 Task: Add an event with the title Interview with AmanA, date ''2023/10/06'', time 8:30 AM to 10:30 AMand add a description: Develop and implement strategies to minimize or eliminate identified risks. This may involve various approaches such as risk avoidance.Select event color  Tomato . Add location for the event as: Perth, Australia, logged in from the account softage.4@softage.netand send the event invitation to softage.8@softage.net and softage.9@softage.net. Set a reminder for the event Doesn''t repeat
Action: Mouse moved to (81, 100)
Screenshot: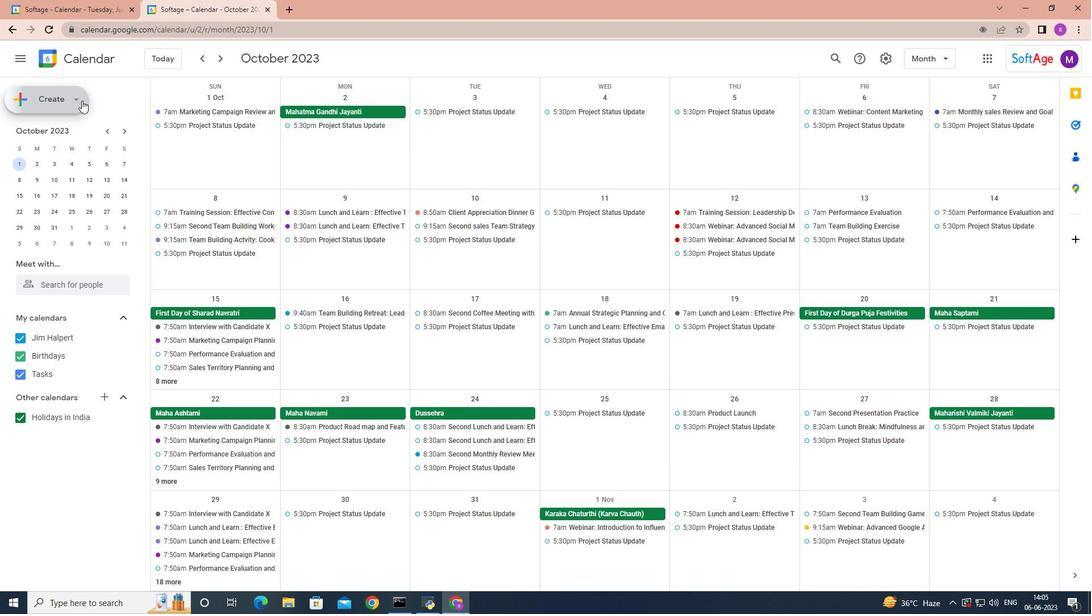 
Action: Mouse pressed left at (81, 100)
Screenshot: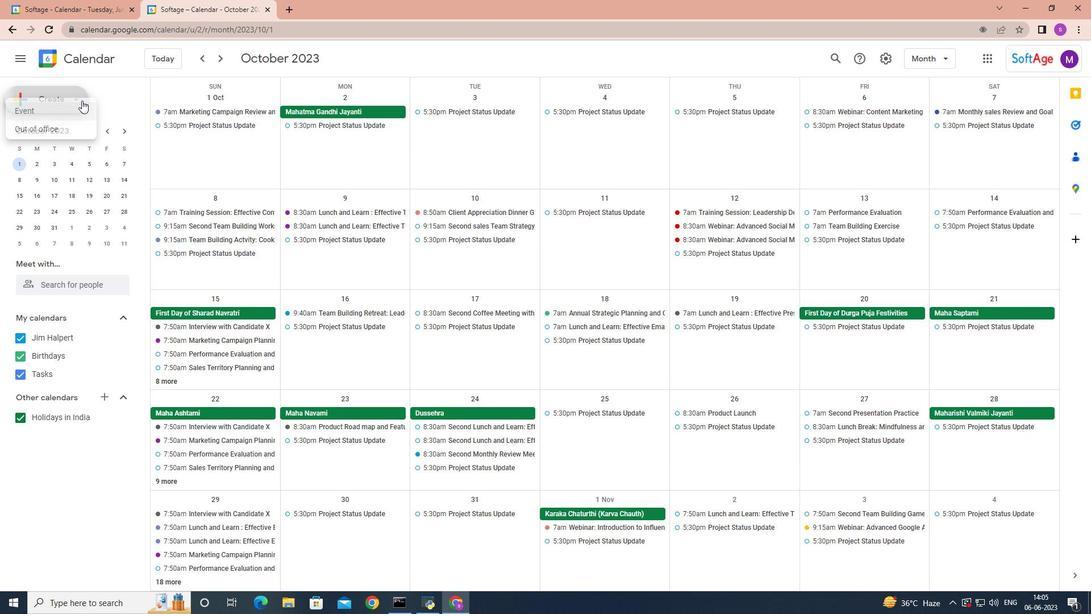 
Action: Mouse moved to (71, 125)
Screenshot: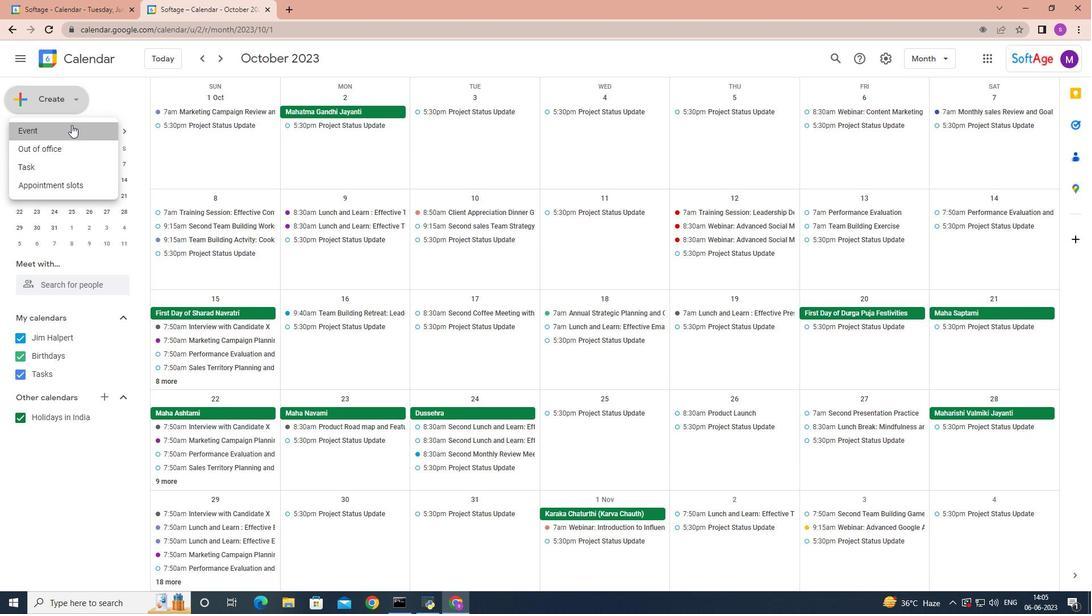 
Action: Mouse pressed left at (71, 125)
Screenshot: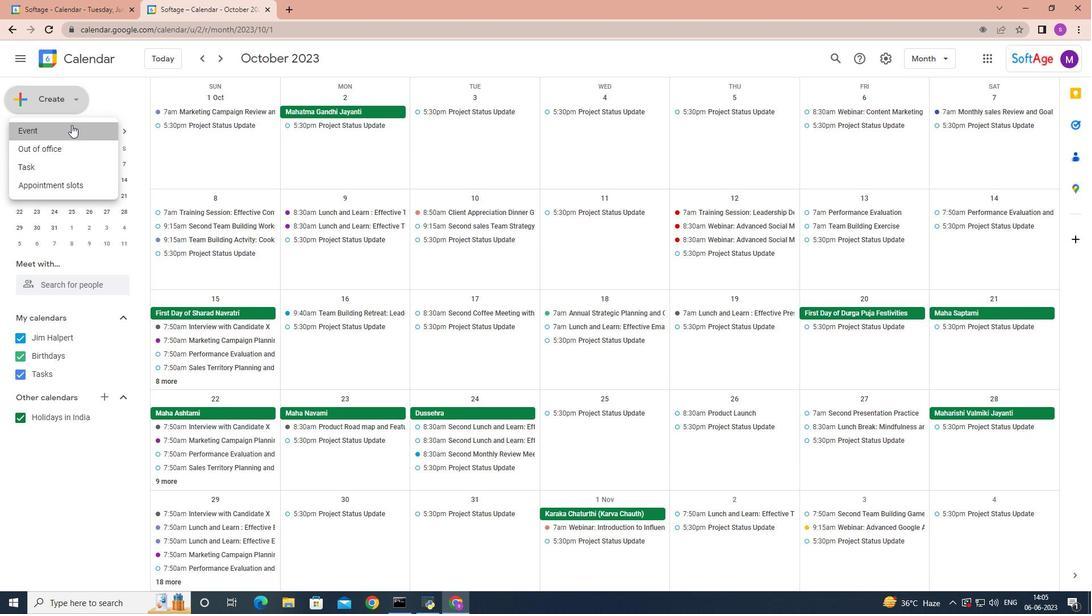 
Action: Mouse moved to (439, 377)
Screenshot: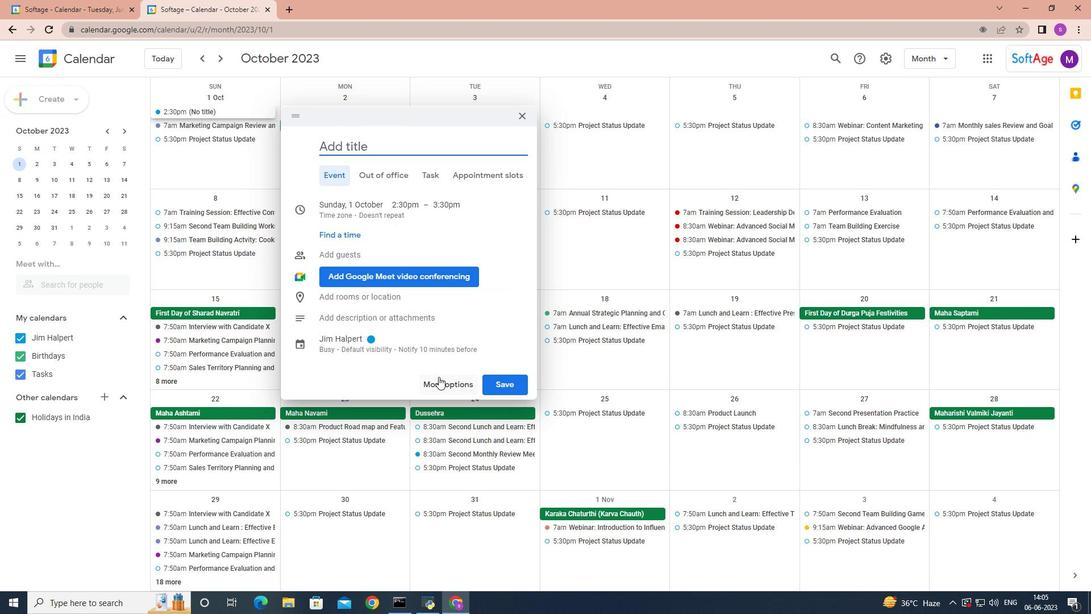 
Action: Mouse pressed left at (439, 377)
Screenshot: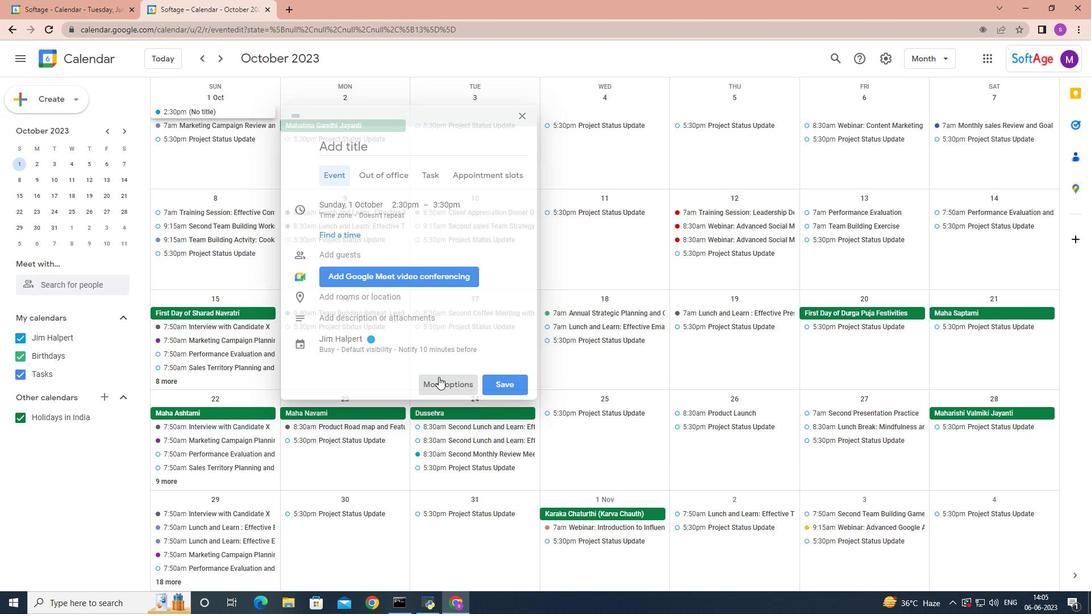 
Action: Mouse moved to (436, 371)
Screenshot: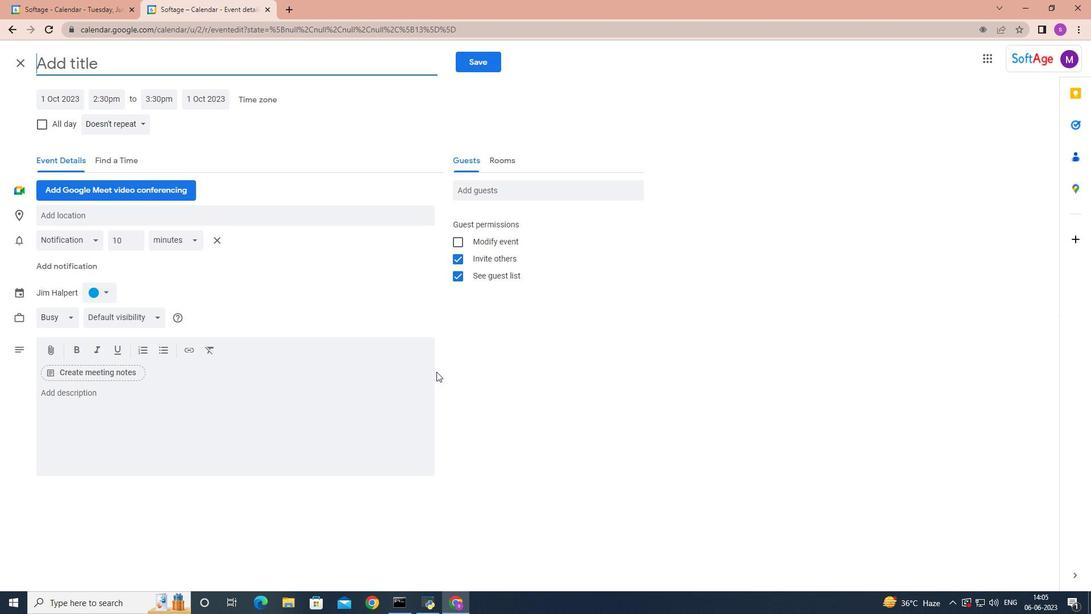 
Action: Key pressed <Key.shift><Key.shift><Key.shift><Key.shift>Interview<Key.space>with<Key.space><Key.shift>Aman<Key.space><Key.shift>A<Key.backspace><Key.backspace><Key.shift>A<Key.space>
Screenshot: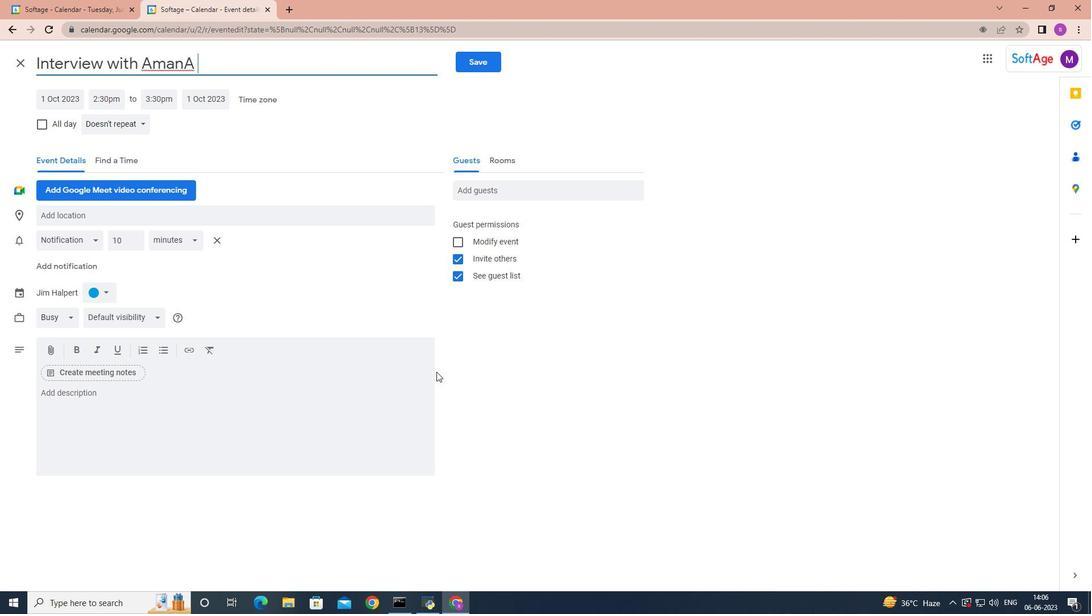 
Action: Mouse moved to (74, 150)
Screenshot: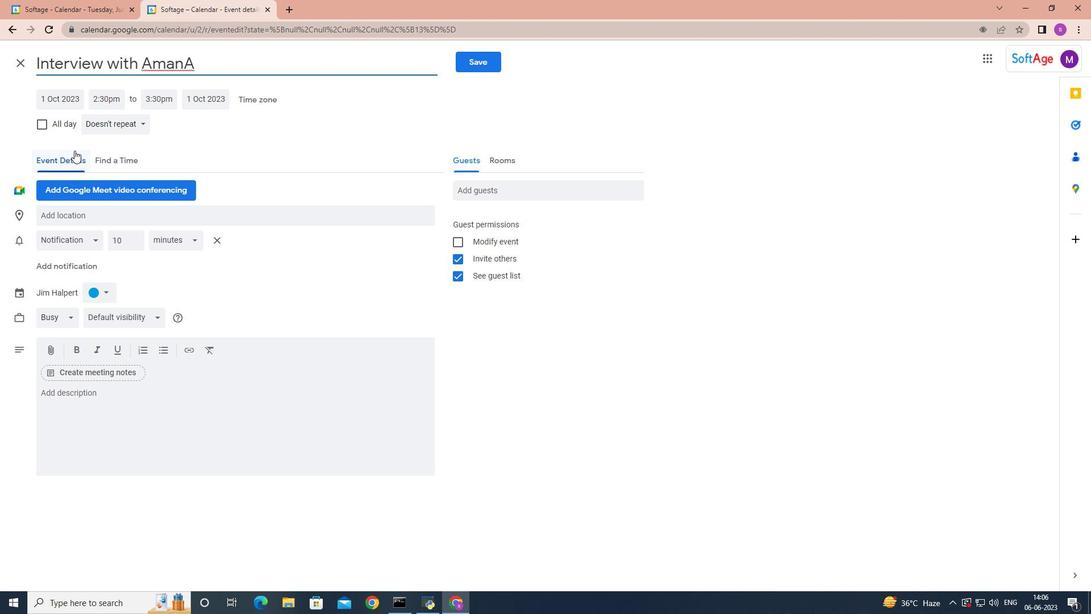 
Action: Key pressed <Key.backspace><Key.backspace>
Screenshot: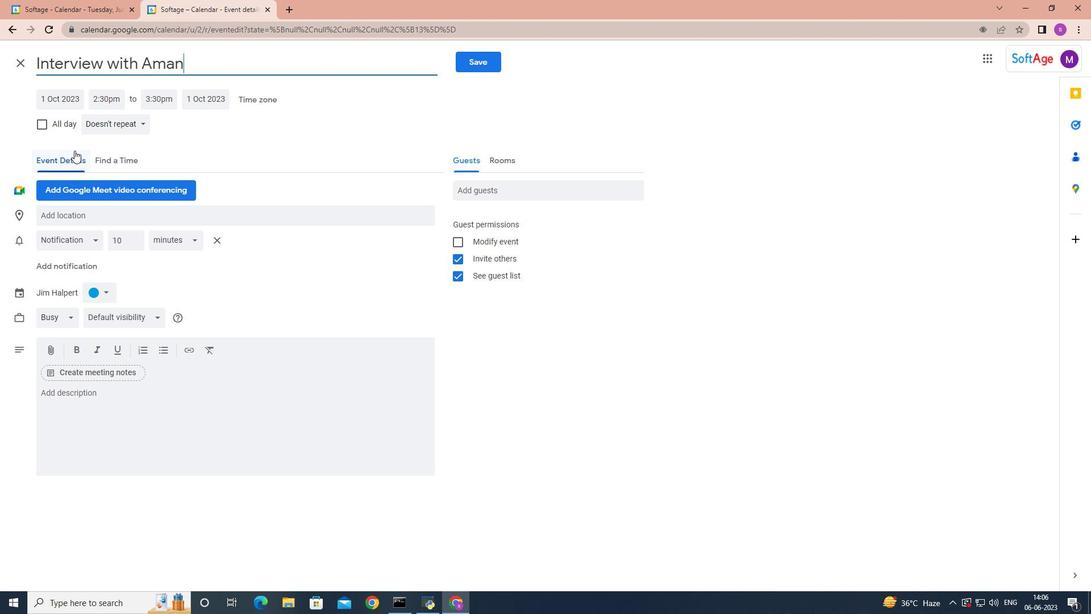 
Action: Mouse moved to (55, 100)
Screenshot: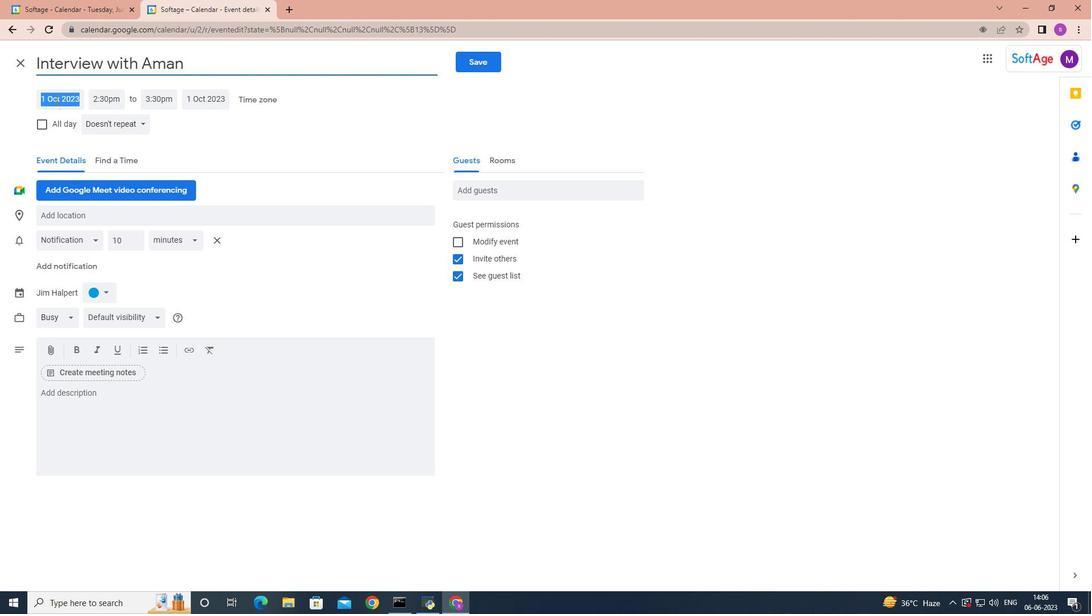 
Action: Mouse pressed left at (55, 100)
Screenshot: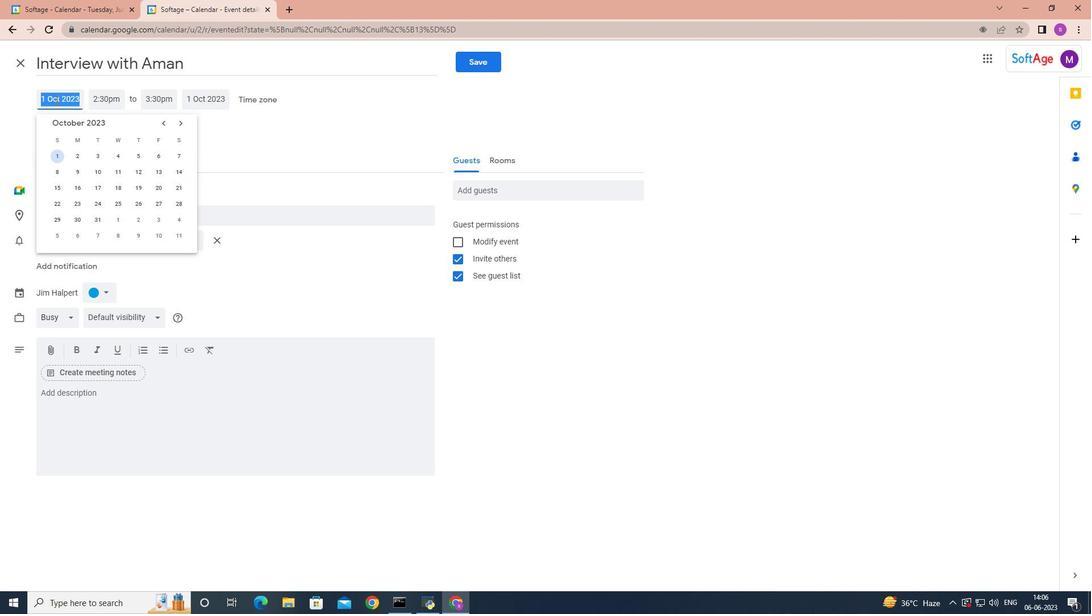 
Action: Mouse moved to (160, 156)
Screenshot: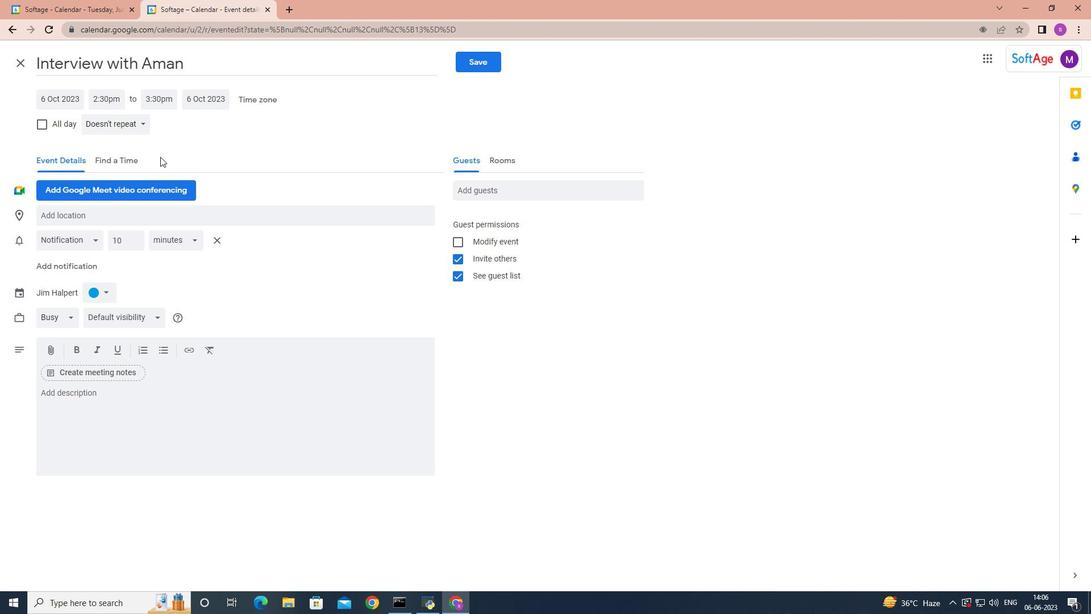 
Action: Mouse pressed left at (160, 156)
Screenshot: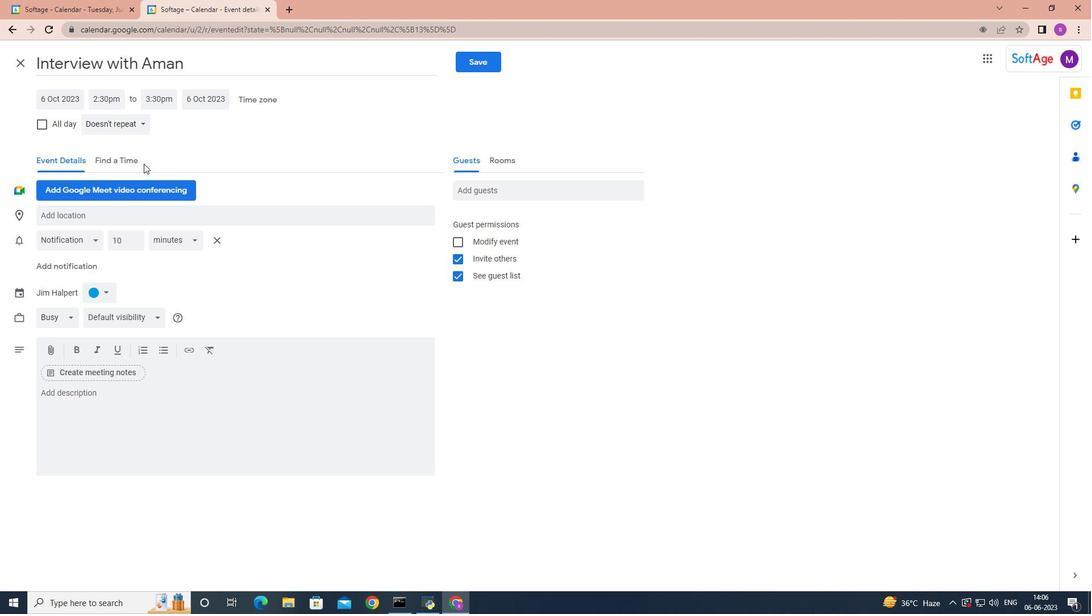 
Action: Mouse moved to (101, 95)
Screenshot: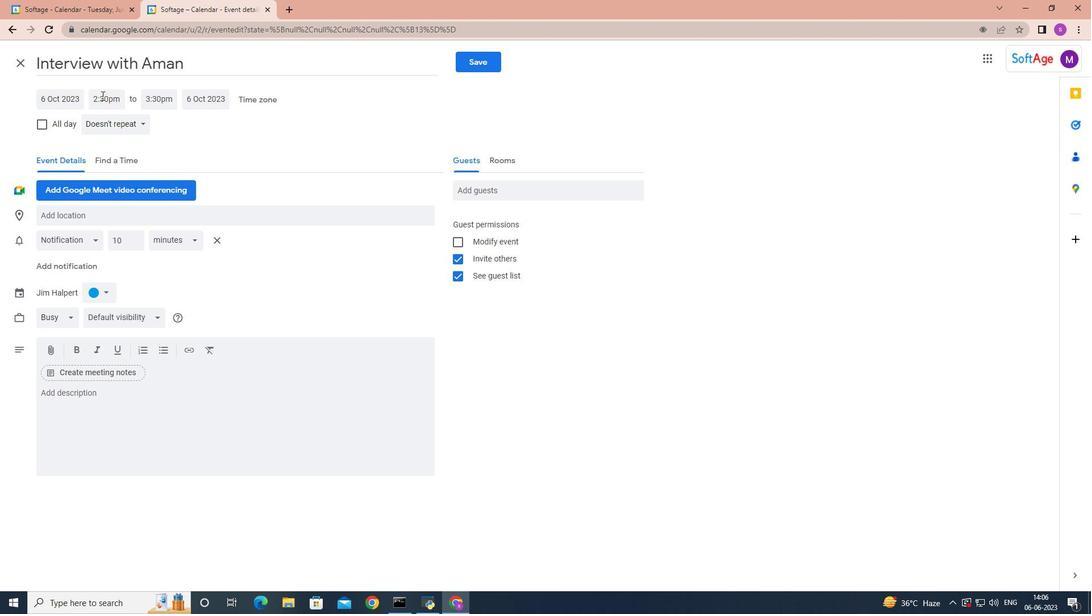 
Action: Mouse pressed left at (101, 95)
Screenshot: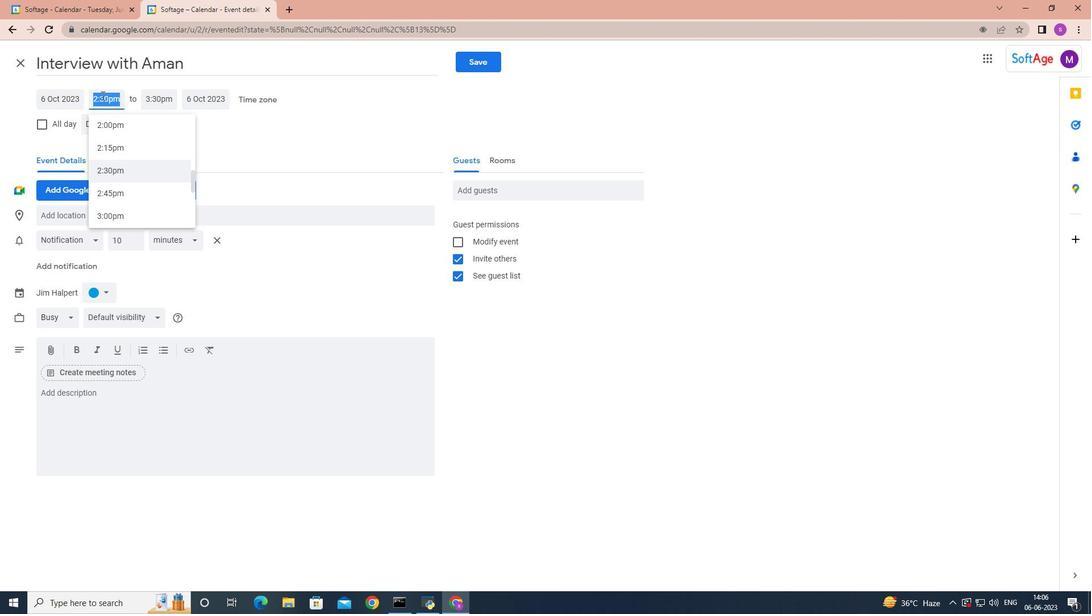 
Action: Mouse moved to (129, 158)
Screenshot: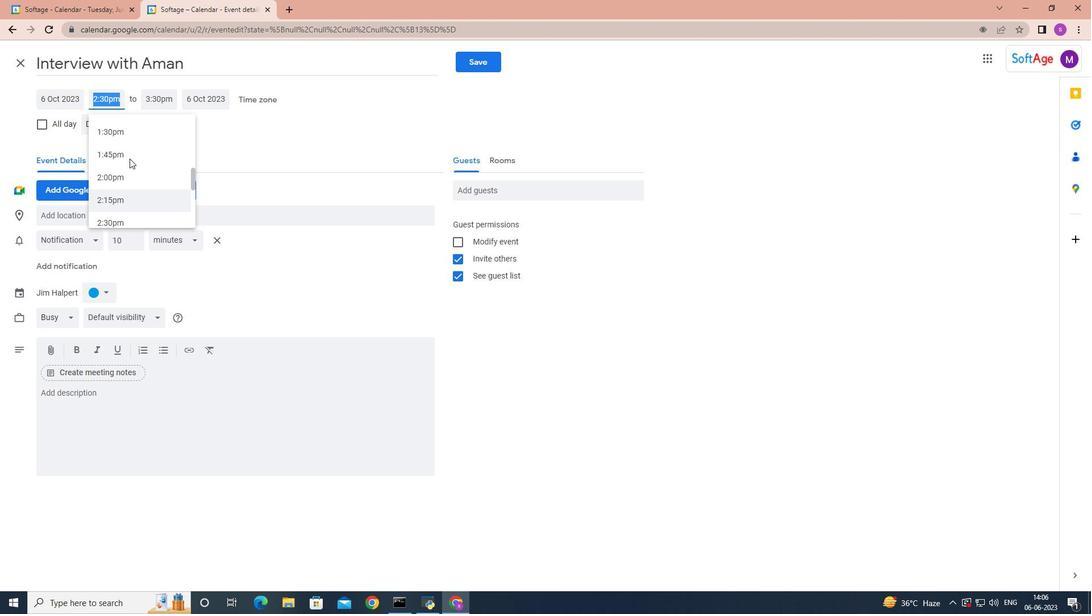 
Action: Mouse scrolled (129, 159) with delta (0, 0)
Screenshot: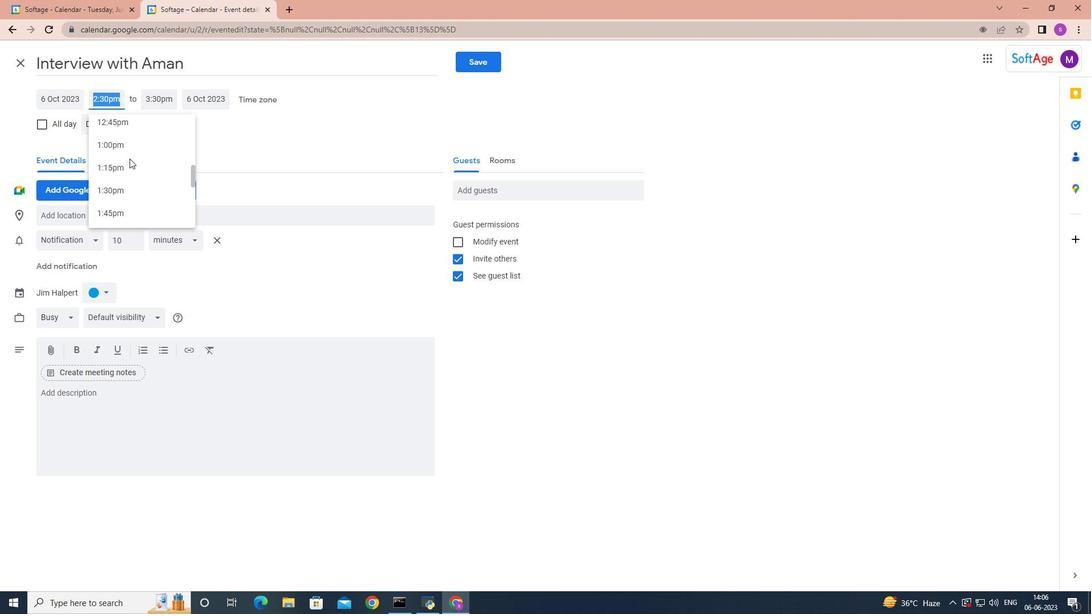 
Action: Mouse scrolled (129, 159) with delta (0, 0)
Screenshot: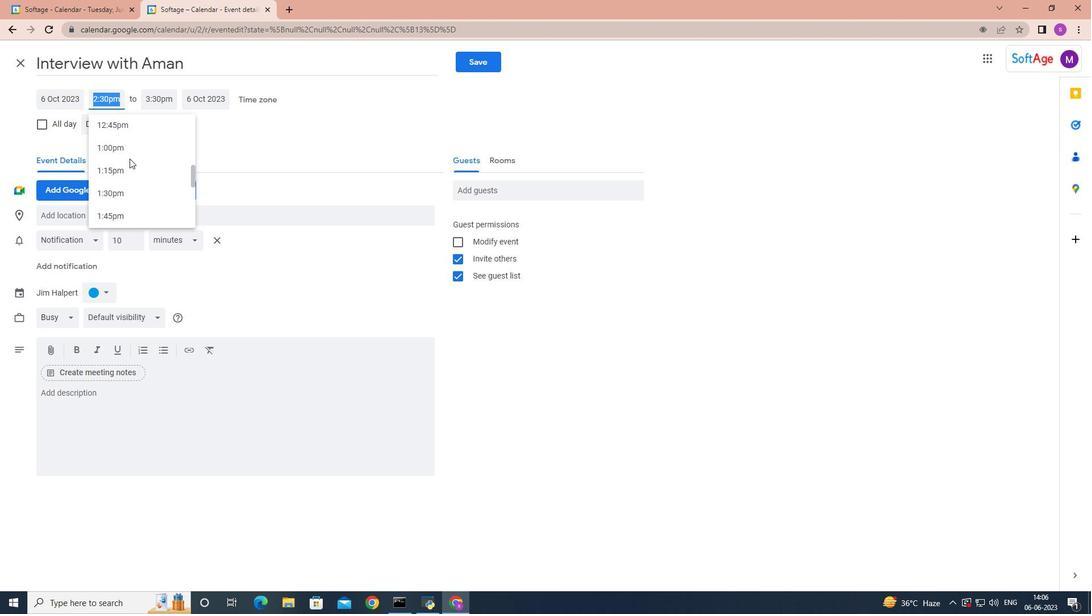 
Action: Mouse scrolled (129, 159) with delta (0, 0)
Screenshot: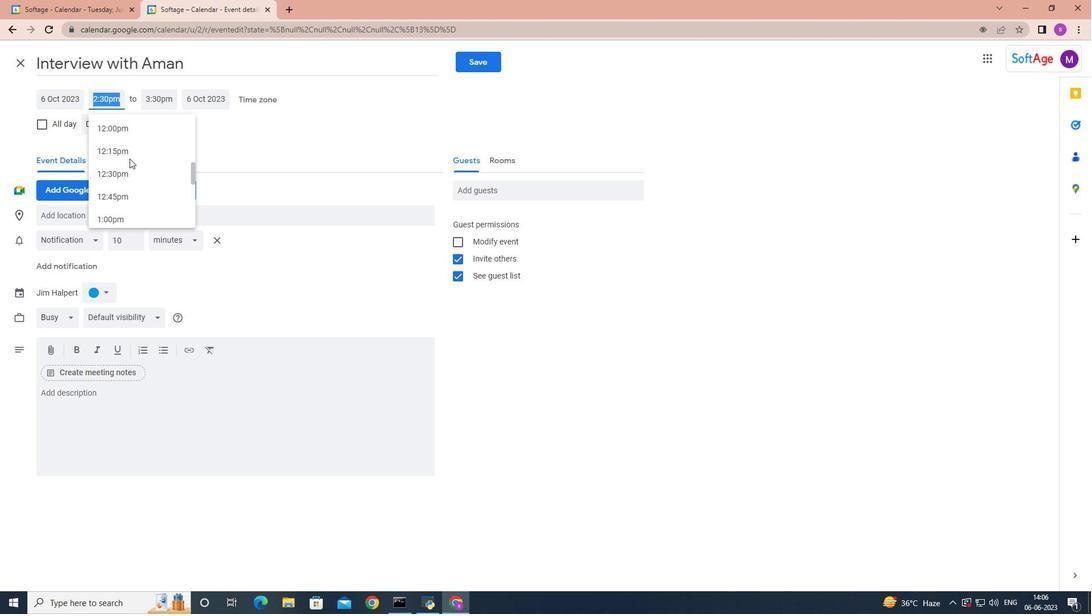 
Action: Mouse scrolled (129, 159) with delta (0, 0)
Screenshot: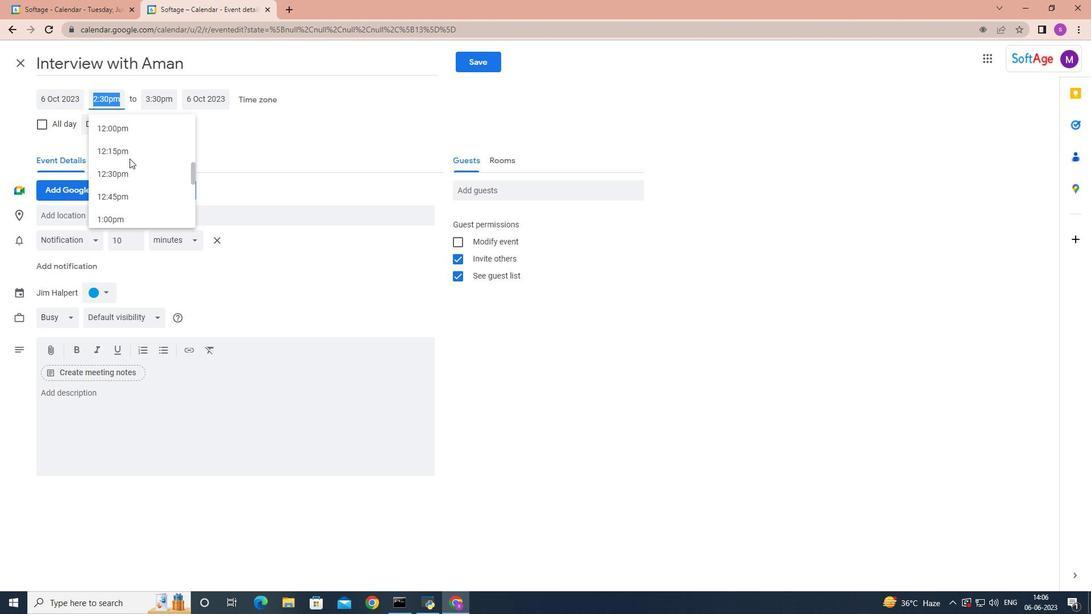 
Action: Mouse scrolled (129, 159) with delta (0, 0)
Screenshot: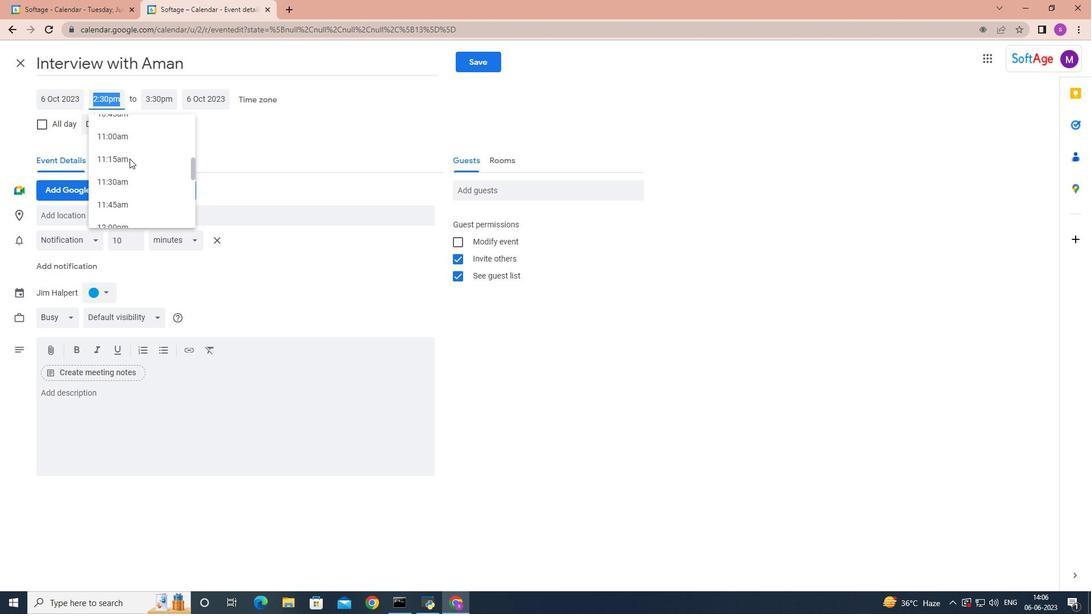 
Action: Mouse scrolled (129, 159) with delta (0, 0)
Screenshot: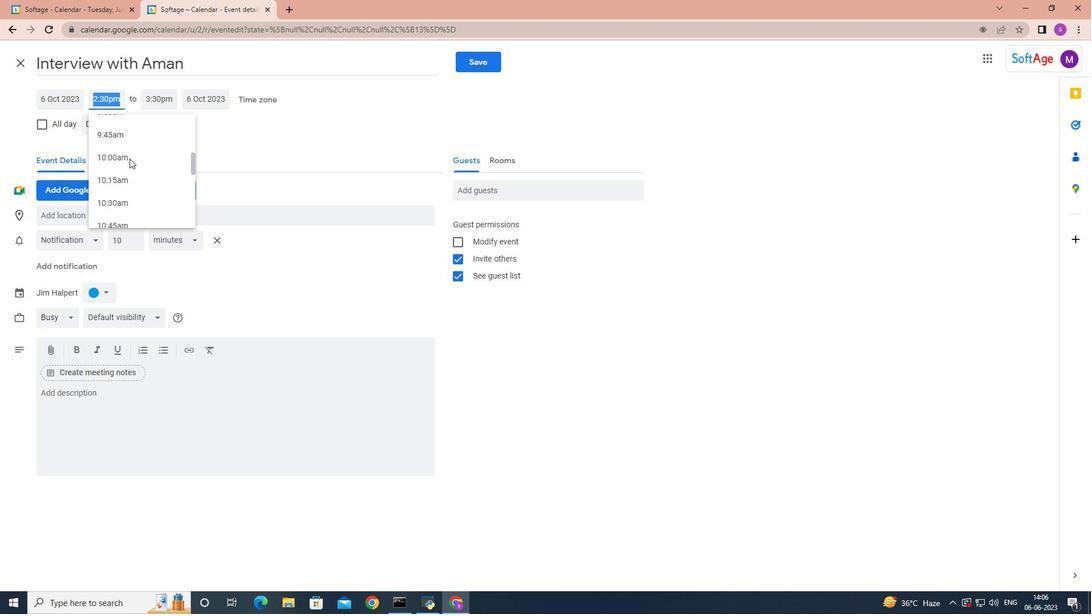 
Action: Mouse scrolled (129, 159) with delta (0, 0)
Screenshot: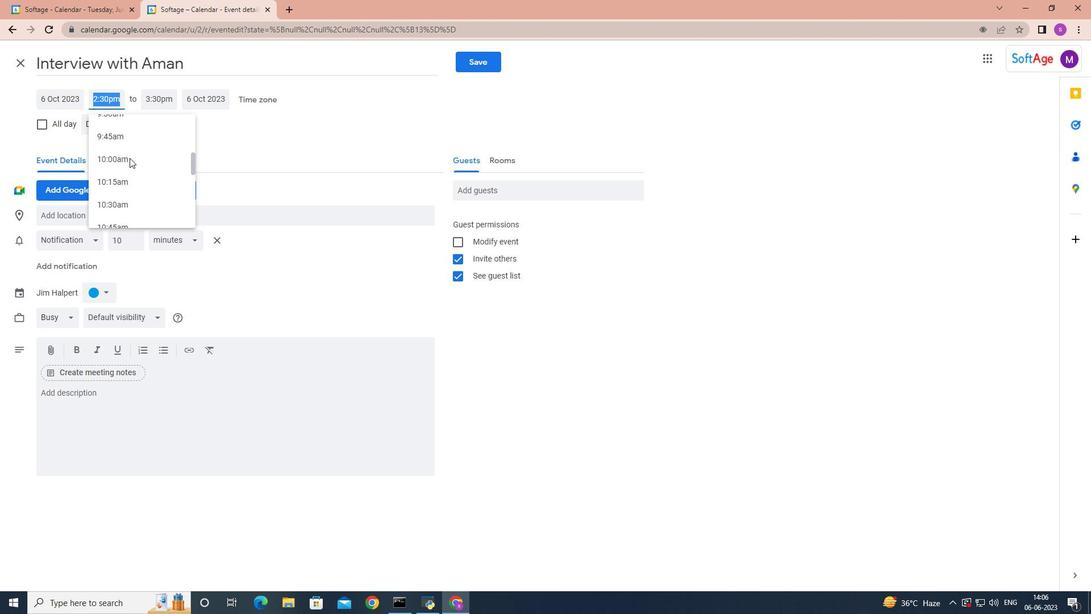 
Action: Mouse moved to (129, 158)
Screenshot: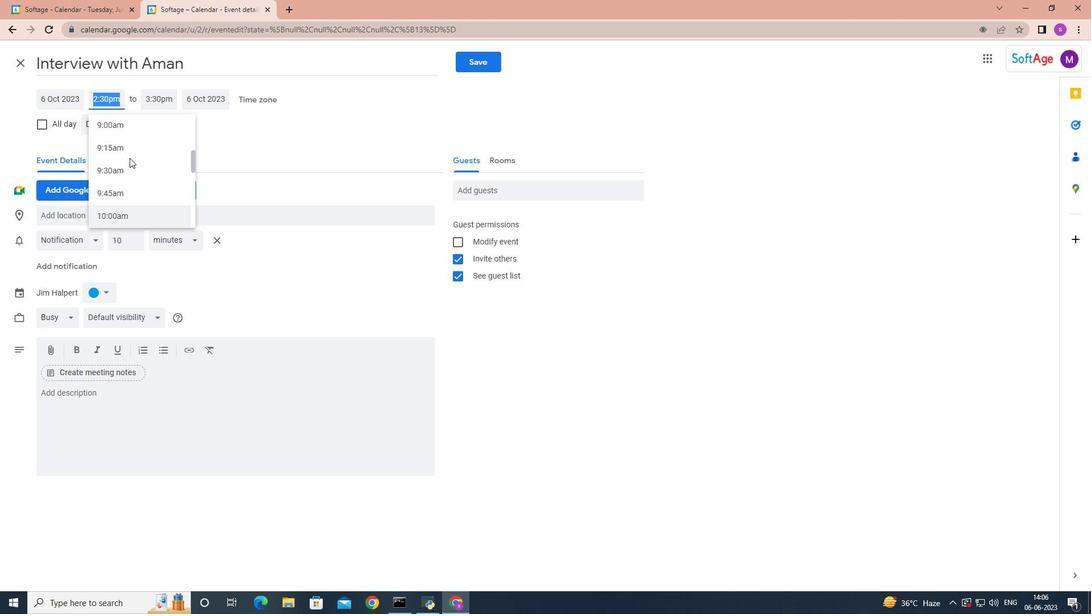 
Action: Mouse scrolled (129, 158) with delta (0, 0)
Screenshot: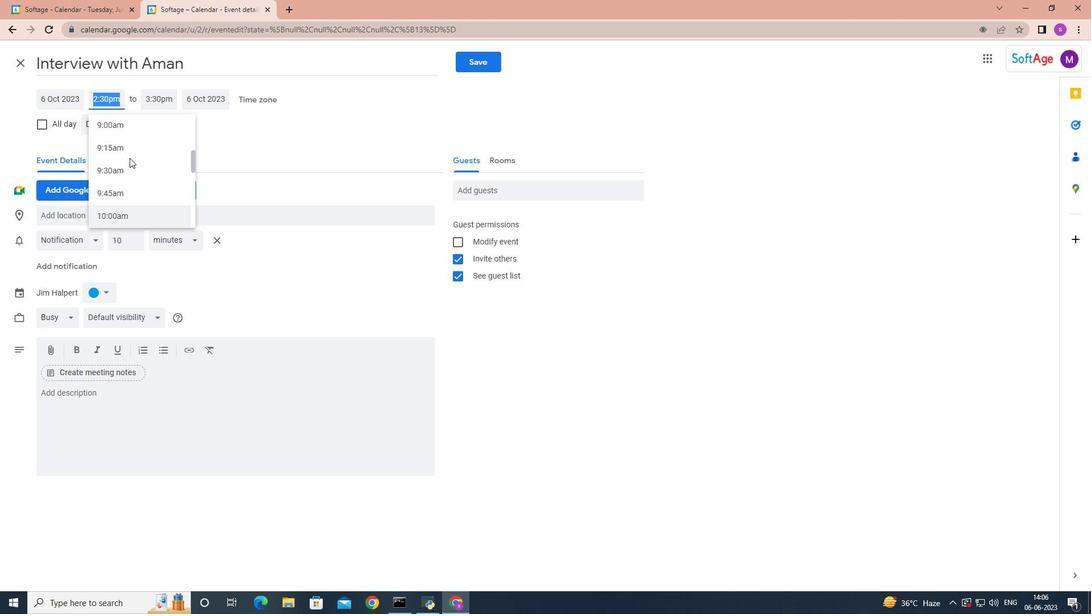 
Action: Mouse moved to (129, 158)
Screenshot: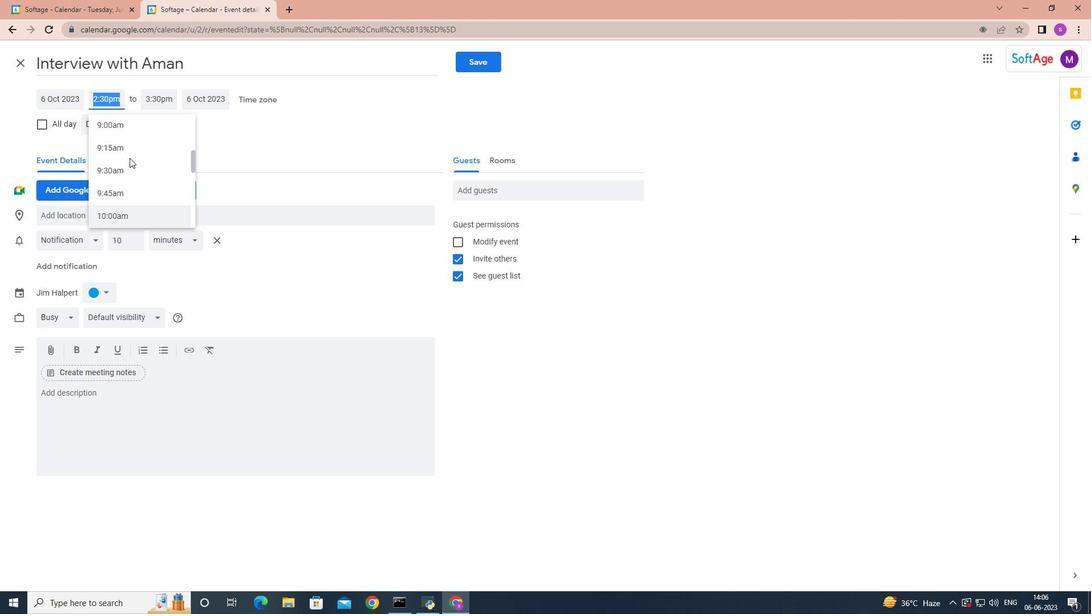 
Action: Mouse scrolled (129, 158) with delta (0, 0)
Screenshot: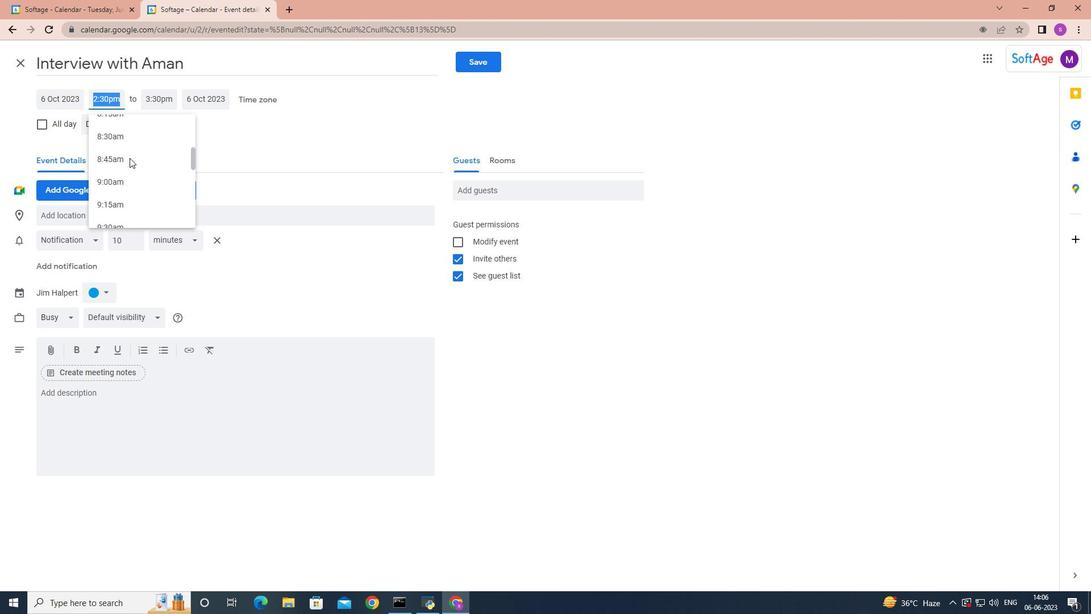 
Action: Mouse moved to (132, 139)
Screenshot: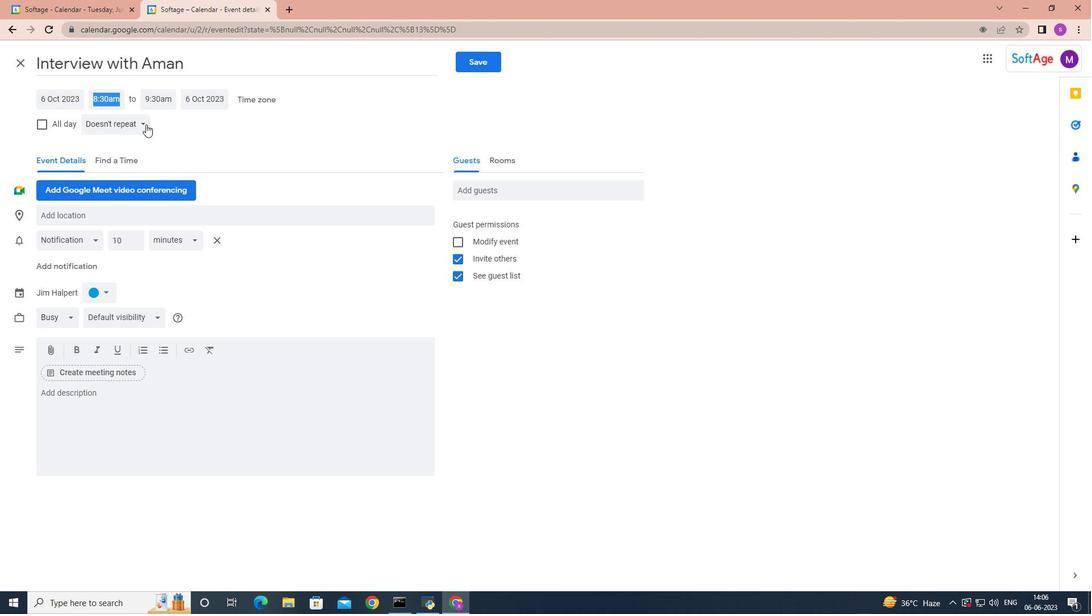 
Action: Mouse pressed left at (132, 139)
Screenshot: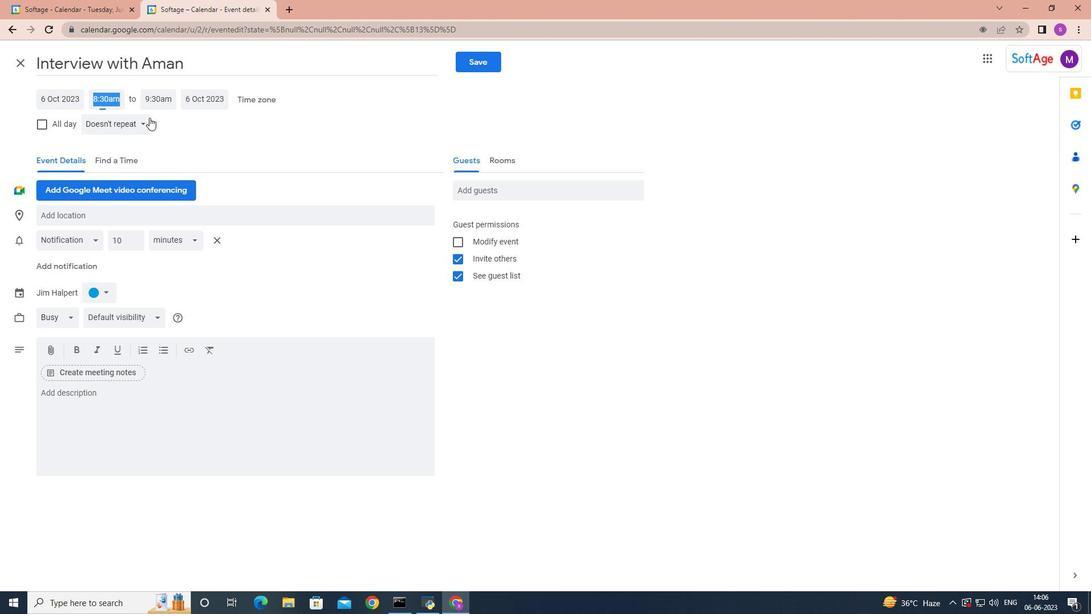 
Action: Mouse moved to (155, 97)
Screenshot: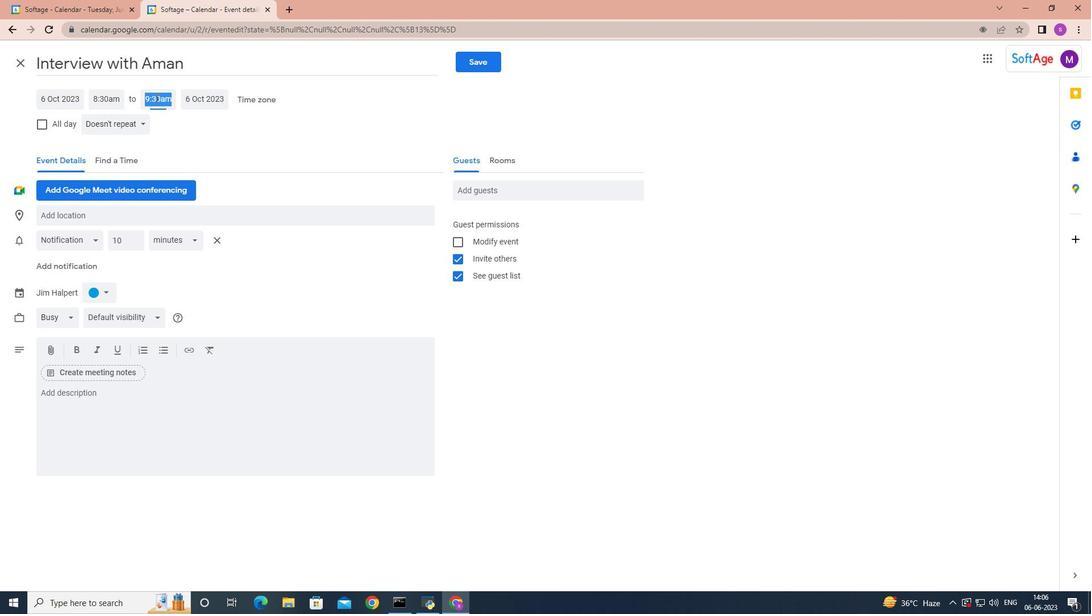 
Action: Mouse pressed left at (155, 97)
Screenshot: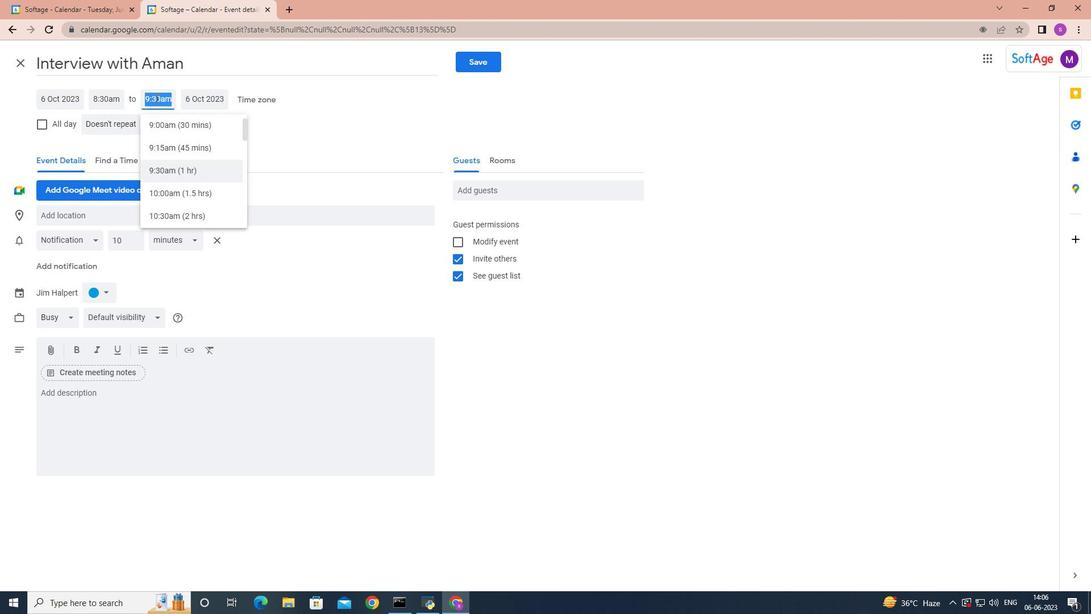 
Action: Mouse moved to (187, 219)
Screenshot: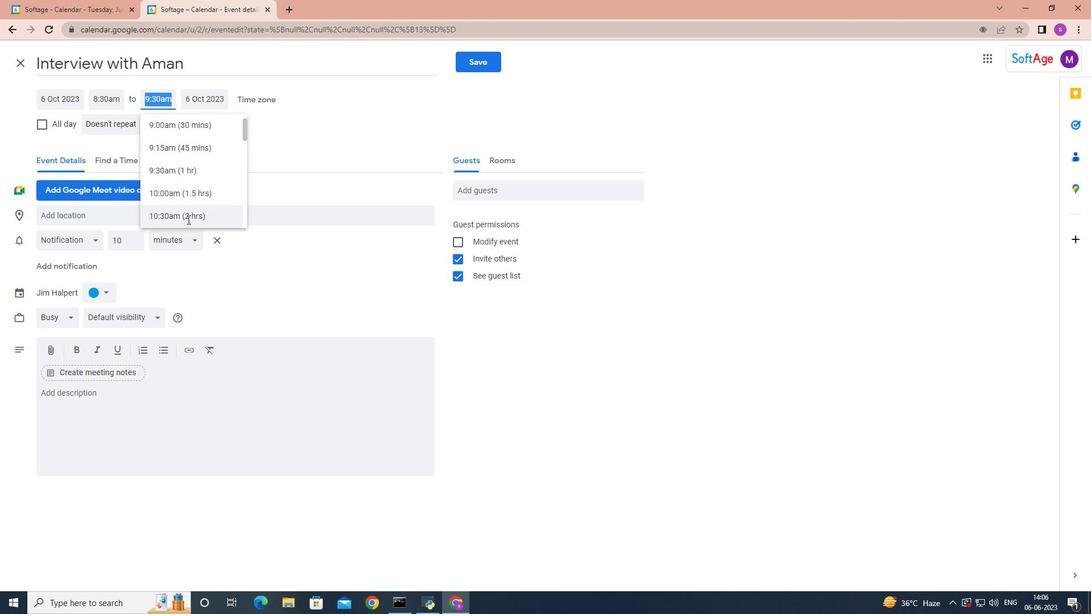 
Action: Mouse pressed left at (187, 219)
Screenshot: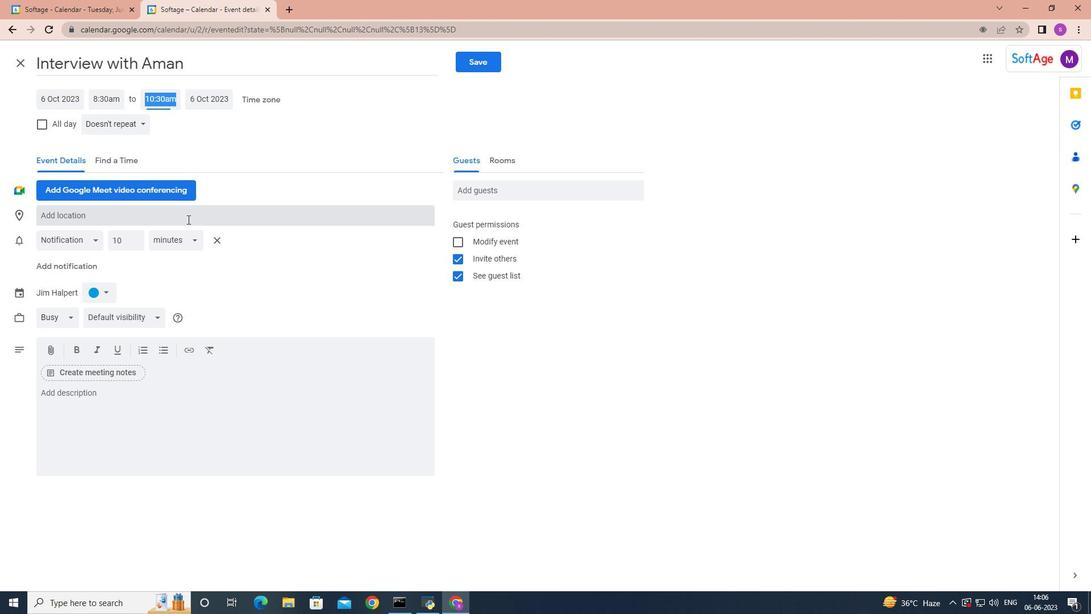 
Action: Mouse moved to (106, 399)
Screenshot: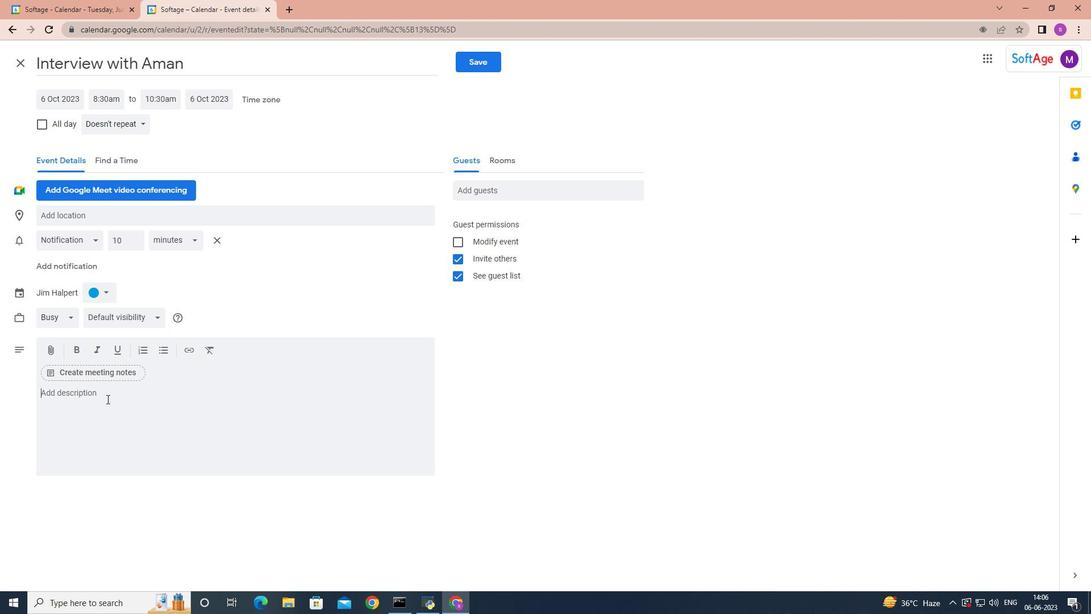 
Action: Mouse pressed left at (106, 399)
Screenshot: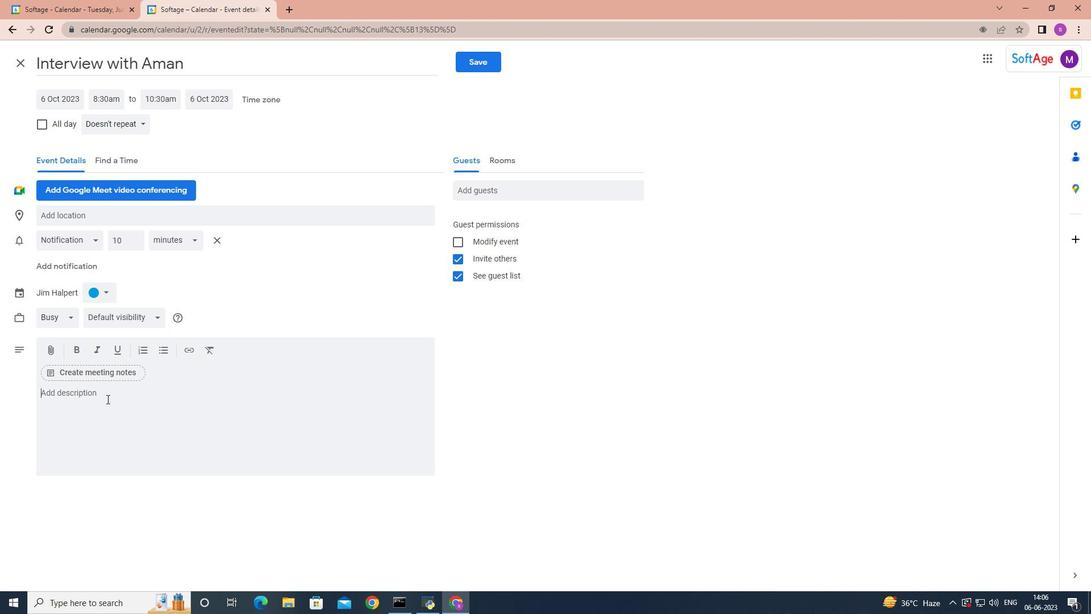 
Action: Key pressed <Key.shift>Develop<Key.space>and<Key.space>implement<Key.space>strategies<Key.space>to<Key.space>minin<Key.backspace>mize<Key.space>or<Key.space>eliminate<Key.space>identified<Key.space>risks.<Key.space><Key.shift>This<Key.space>may<Key.space>involve<Key.space>various<Key.space>approaches<Key.space>such<Key.space>as<Key.space>rick<Key.space>avoidance<Key.space><Key.backspace>.
Screenshot: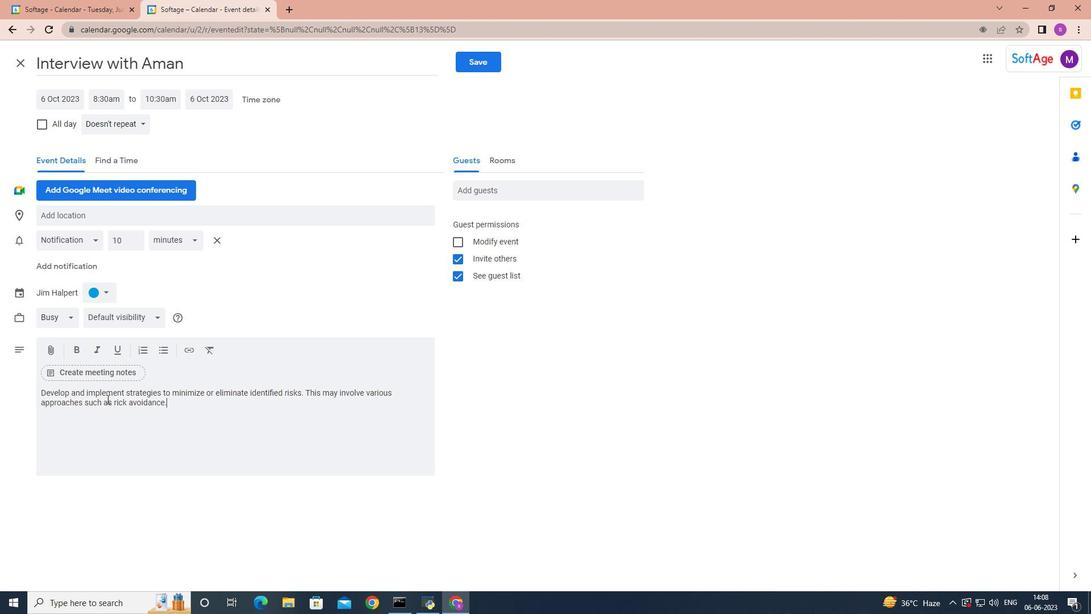
Action: Mouse moved to (109, 292)
Screenshot: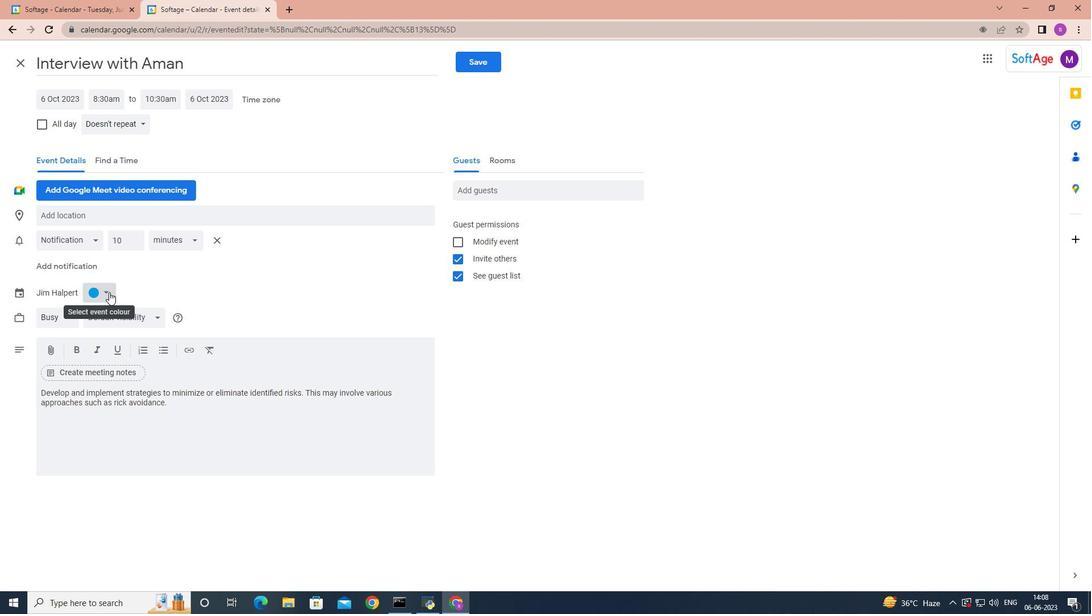
Action: Mouse pressed left at (109, 292)
Screenshot: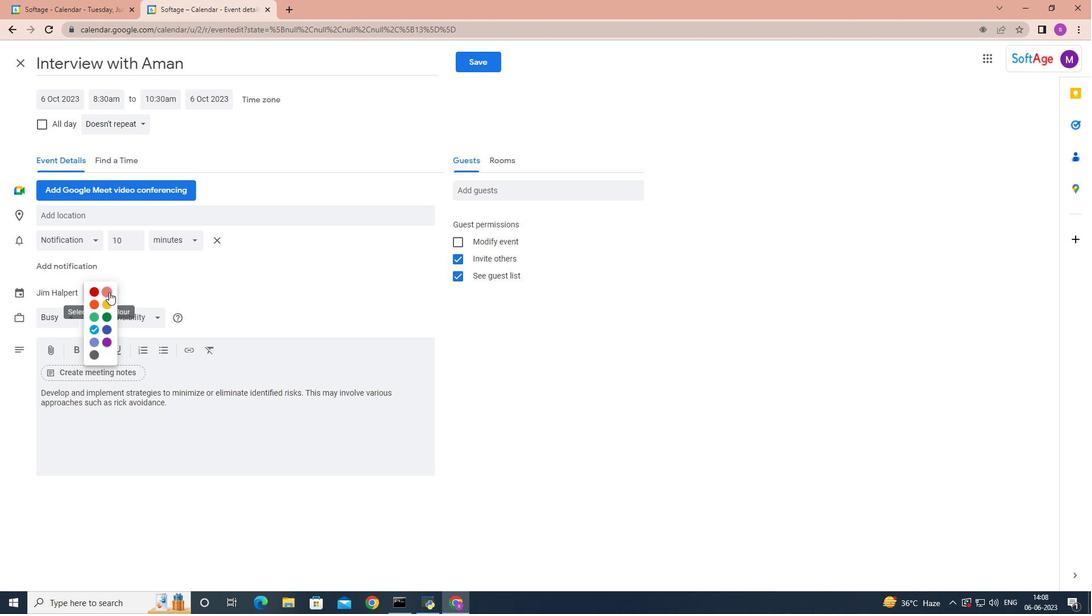 
Action: Mouse moved to (93, 292)
Screenshot: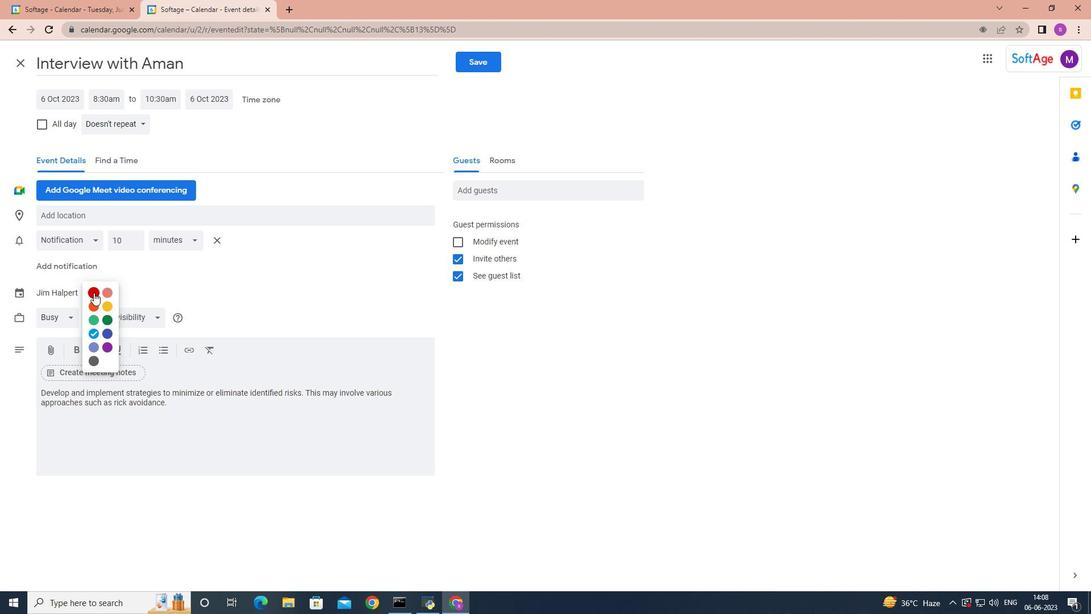 
Action: Mouse pressed left at (93, 292)
Screenshot: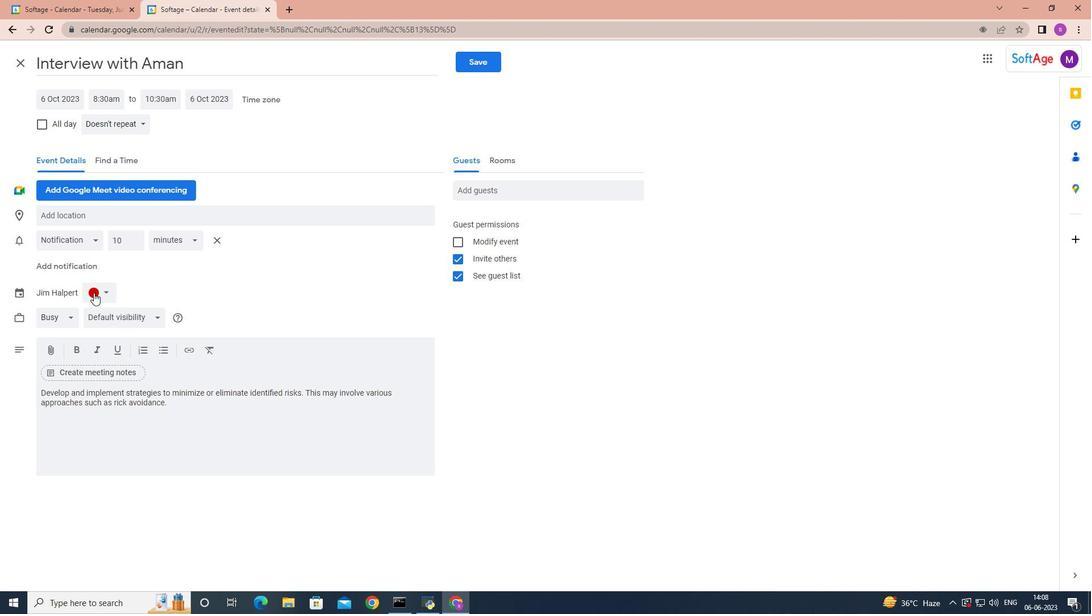 
Action: Mouse moved to (95, 217)
Screenshot: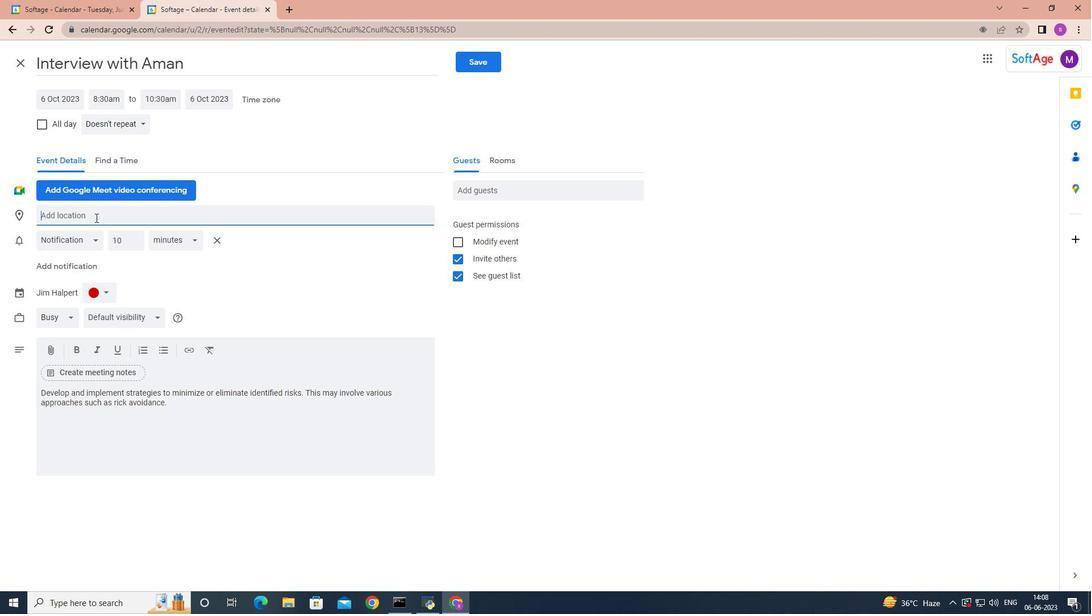 
Action: Mouse pressed left at (95, 217)
Screenshot: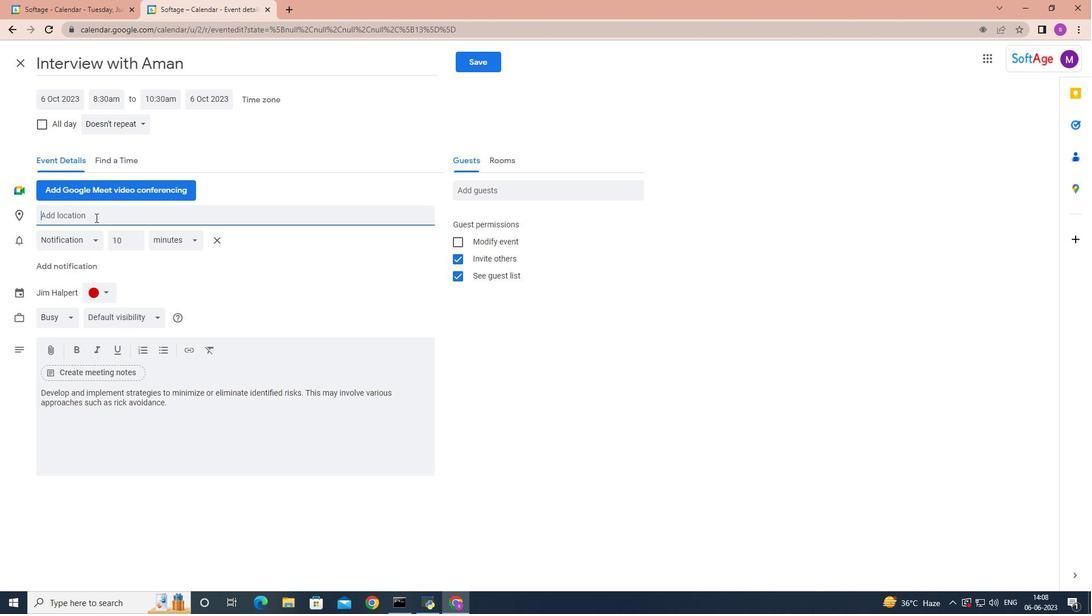 
Action: Key pressed <Key.shift>Perth,<Key.space><Key.shift>Australia
Screenshot: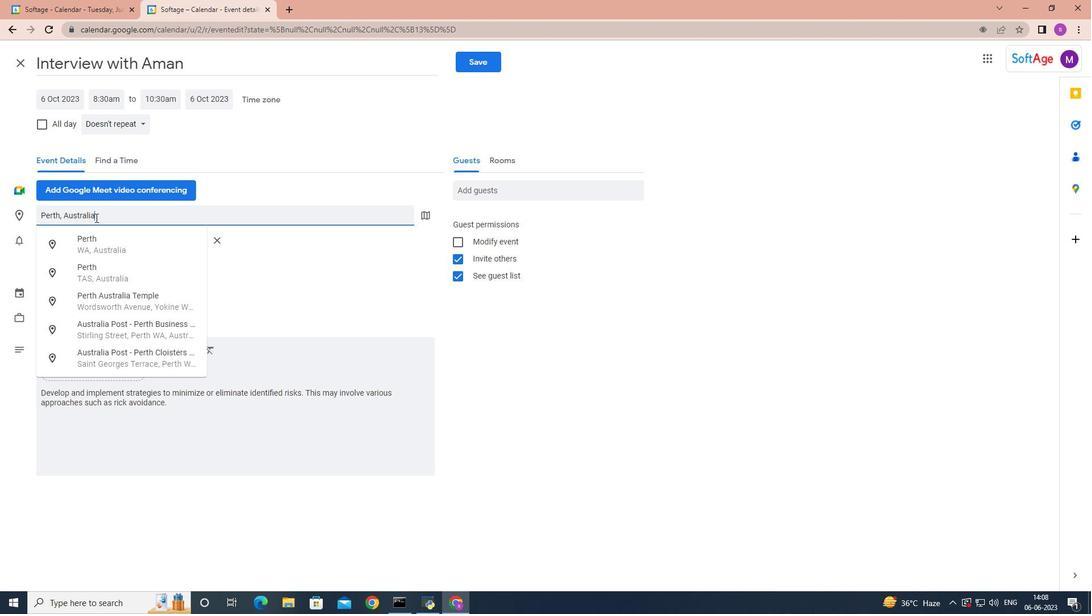 
Action: Mouse moved to (494, 194)
Screenshot: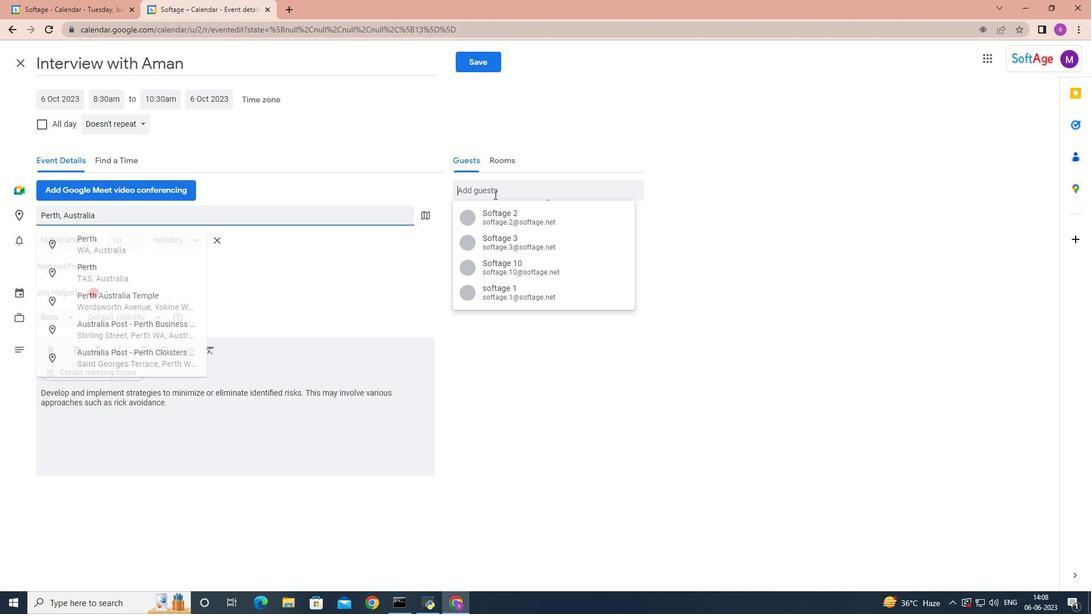 
Action: Mouse pressed left at (494, 194)
Screenshot: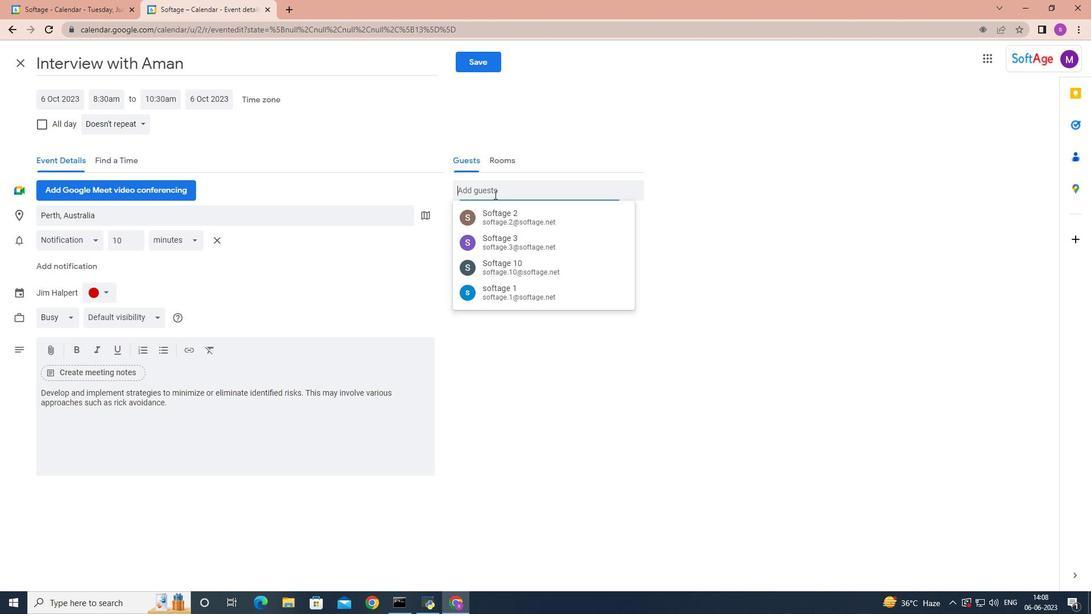 
Action: Key pressed softage.8
Screenshot: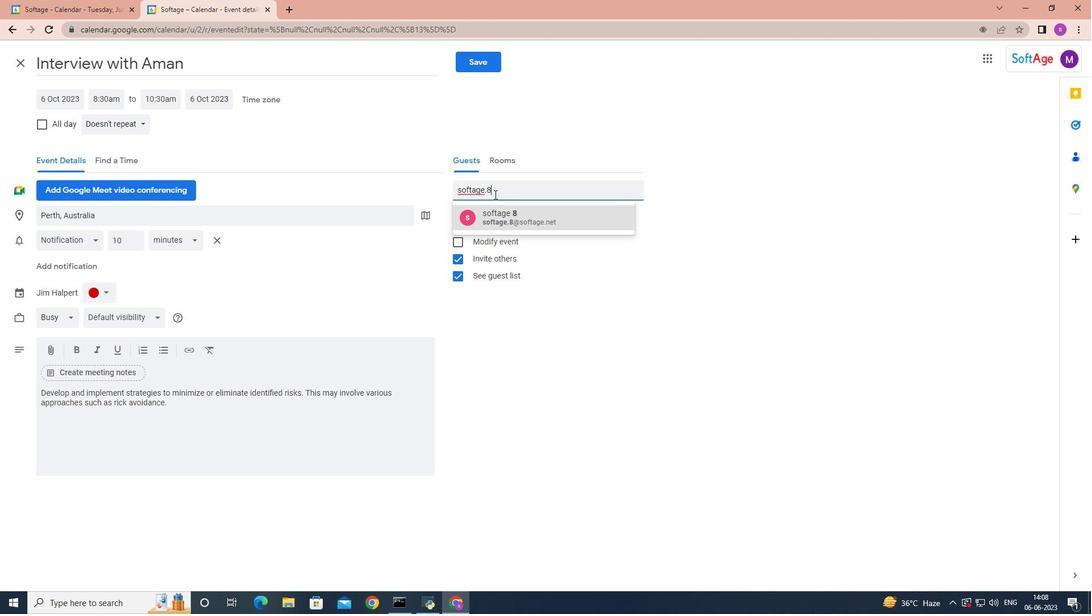 
Action: Mouse moved to (506, 212)
Screenshot: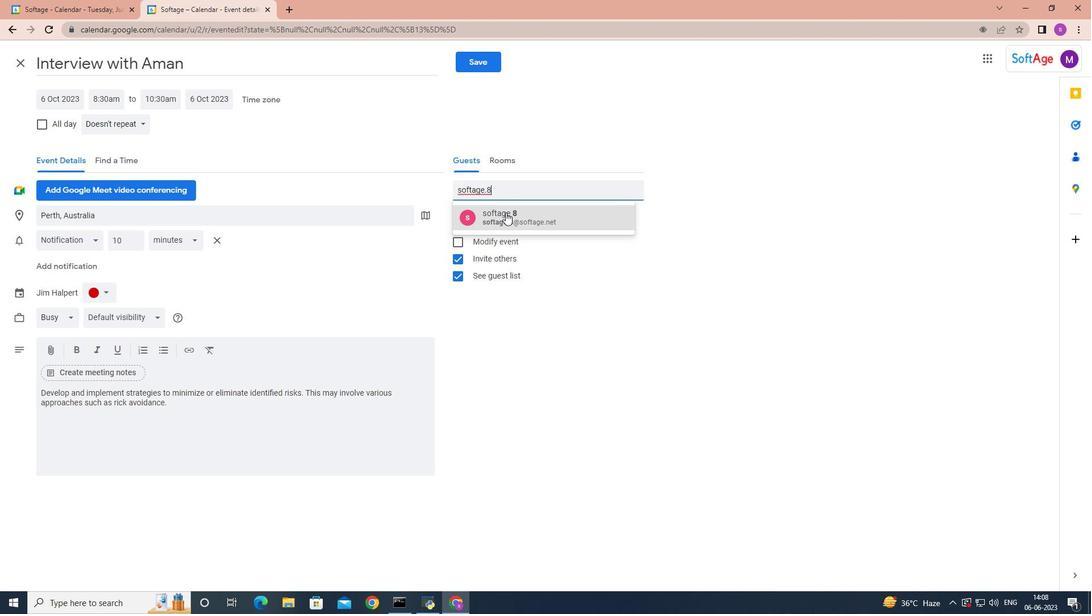 
Action: Mouse pressed left at (506, 212)
Screenshot: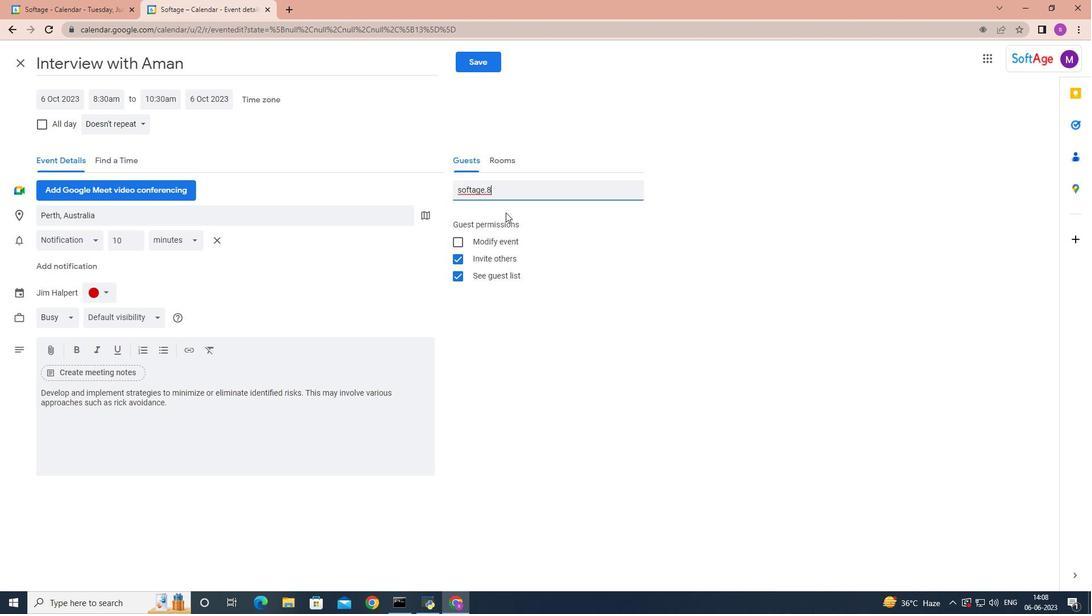 
Action: Key pressed softage.9
Screenshot: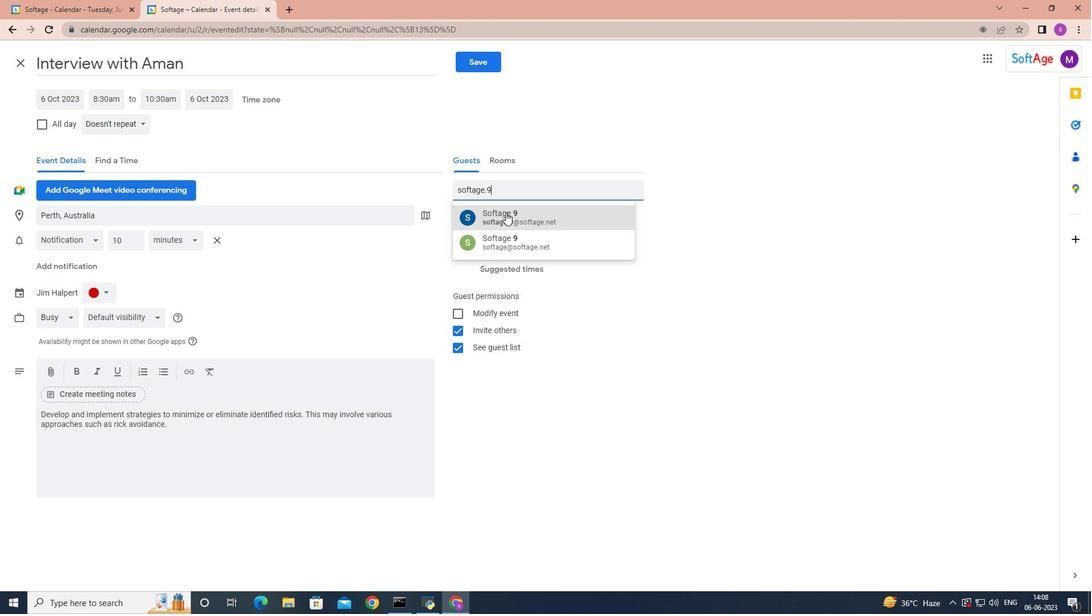 
Action: Mouse pressed left at (506, 212)
Screenshot: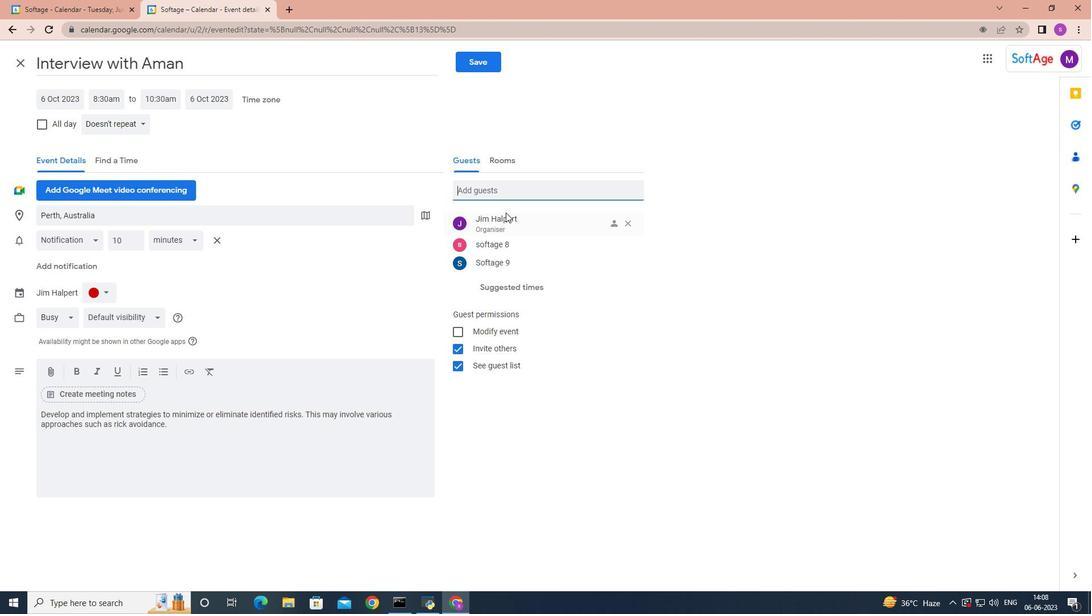 
Action: Mouse moved to (143, 121)
Screenshot: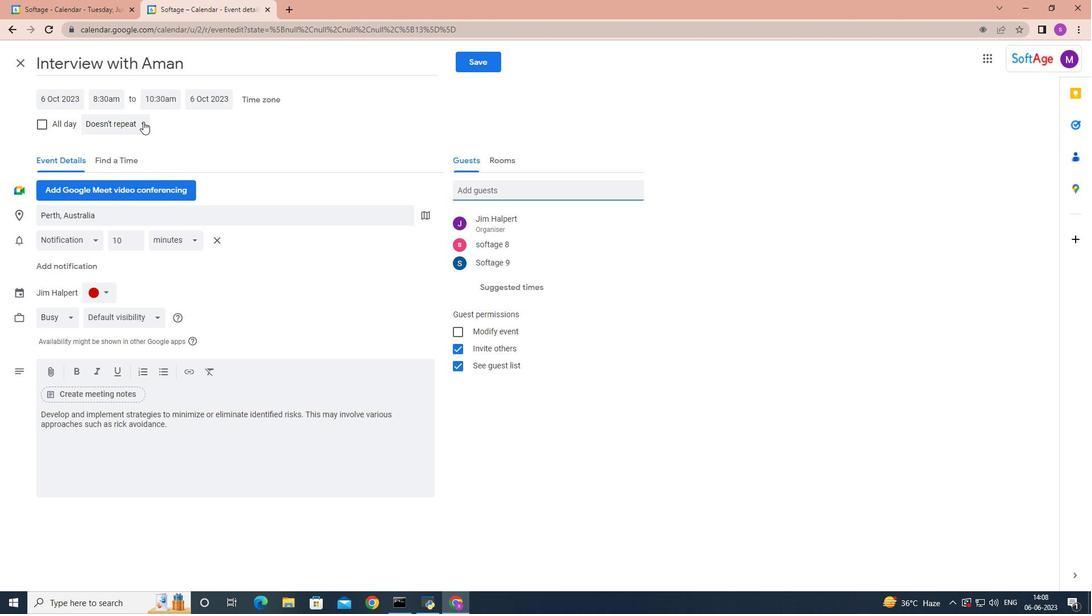 
Action: Mouse pressed left at (143, 121)
Screenshot: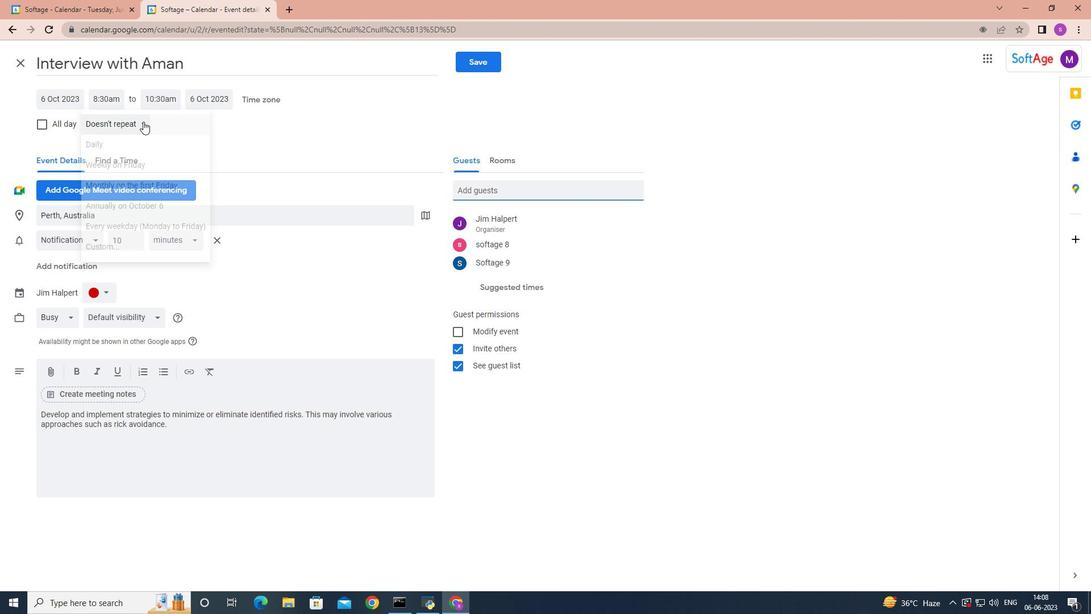 
Action: Mouse moved to (143, 123)
Screenshot: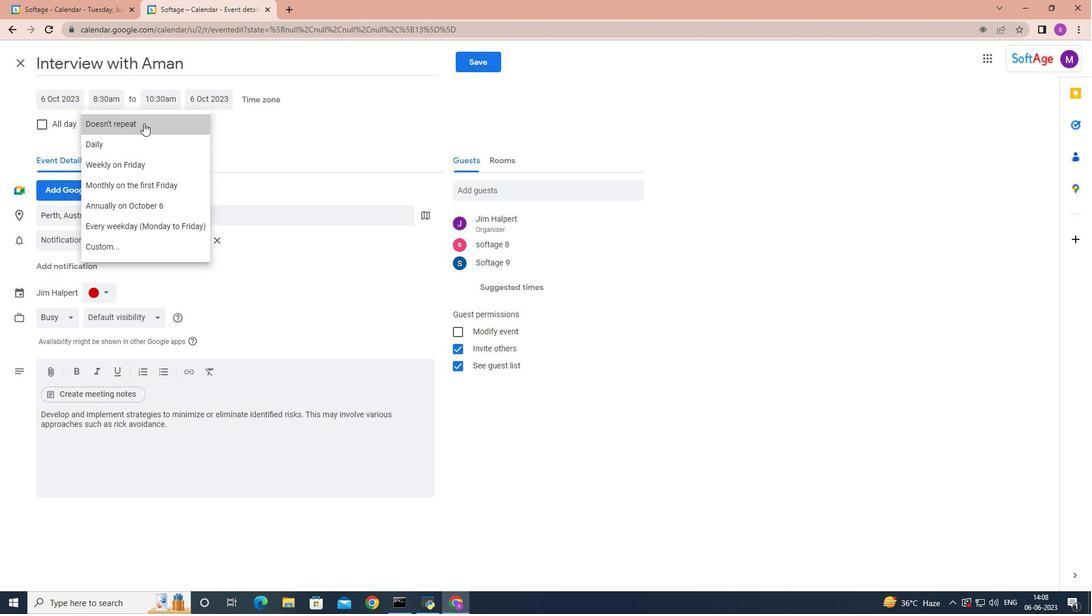 
Action: Mouse pressed left at (143, 123)
Screenshot: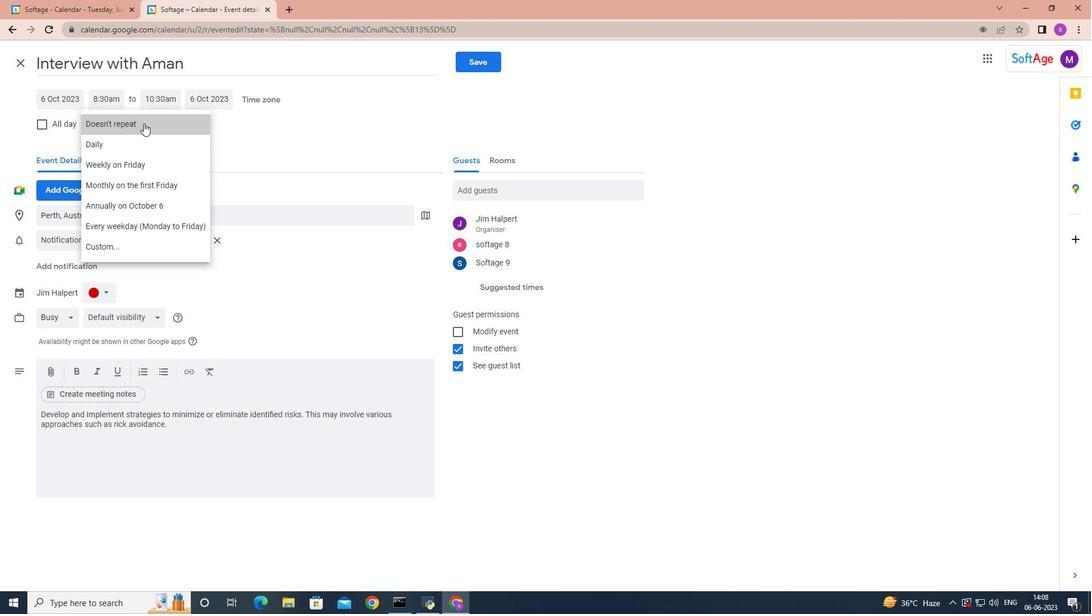 
Action: Mouse moved to (466, 60)
Screenshot: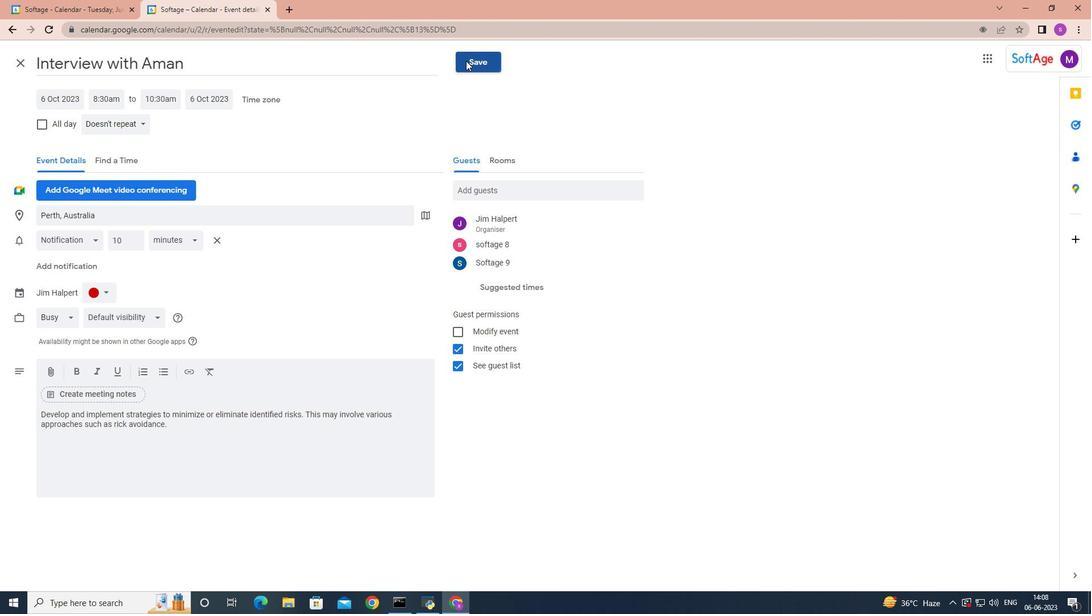 
Action: Mouse pressed left at (466, 60)
Screenshot: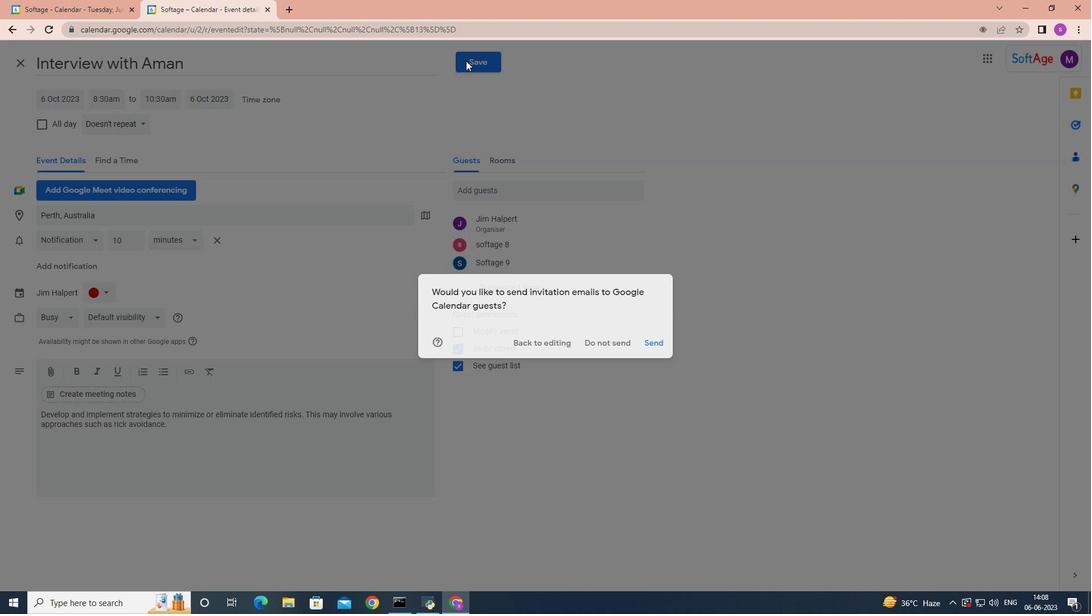 
Action: Mouse moved to (654, 340)
Screenshot: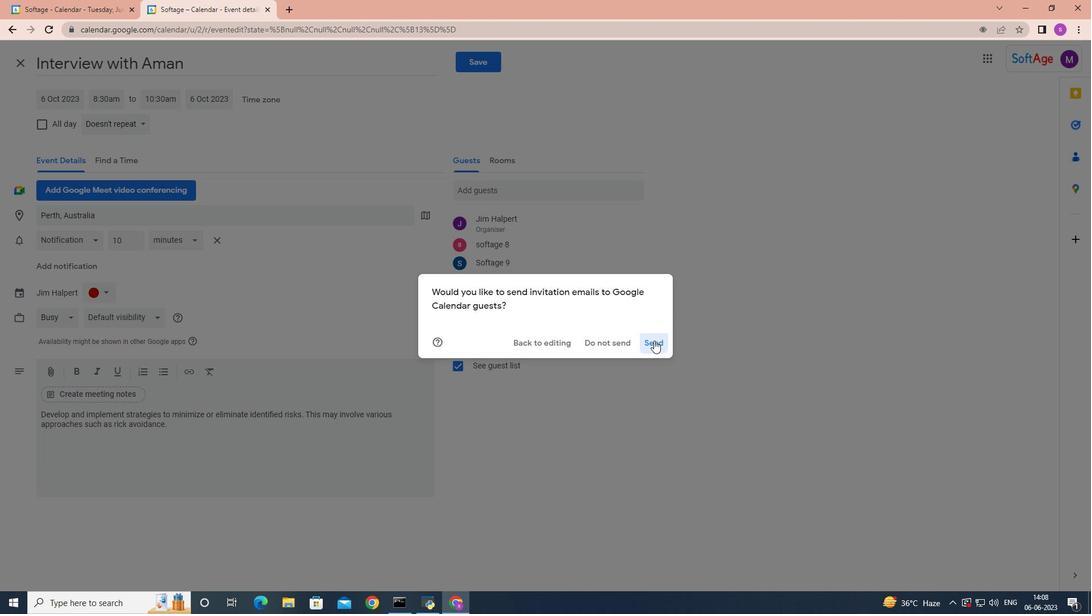 
Action: Mouse pressed left at (654, 340)
Screenshot: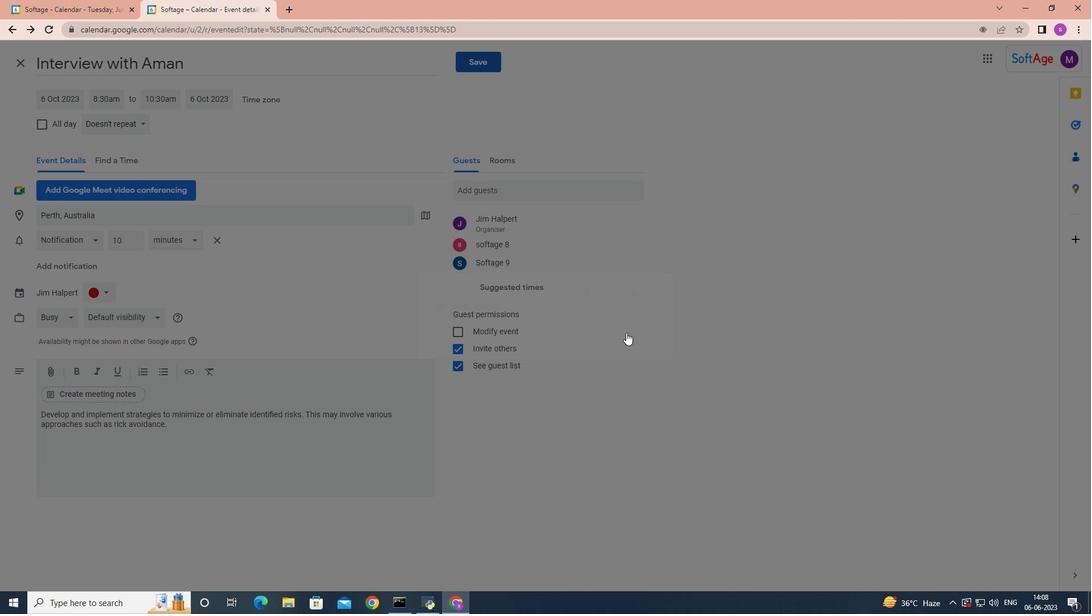 
Action: Mouse moved to (626, 332)
Screenshot: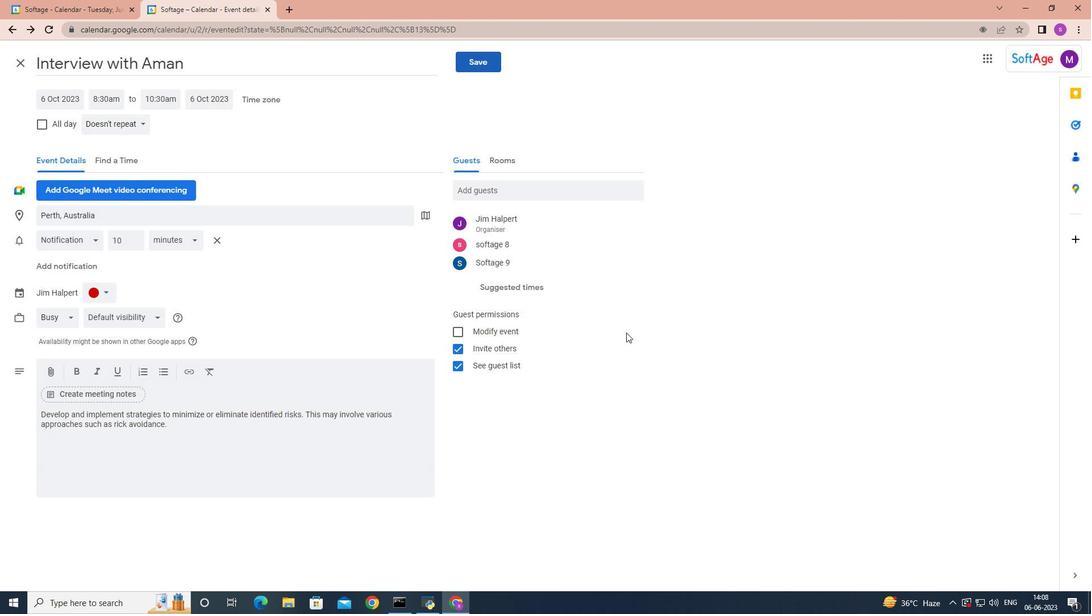 
